 Task: Look for space in Chimala, Tanzania from 6th September, 2023 to 15th September, 2023 for 6 adults in price range Rs.8000 to Rs.12000. Place can be entire place or private room with 6 bedrooms having 6 beds and 6 bathrooms. Property type can be house, flat, guest house. Amenities needed are: wifi, TV, free parkinig on premises, gym, breakfast. Booking option can be shelf check-in. Required host language is English.
Action: Mouse moved to (510, 106)
Screenshot: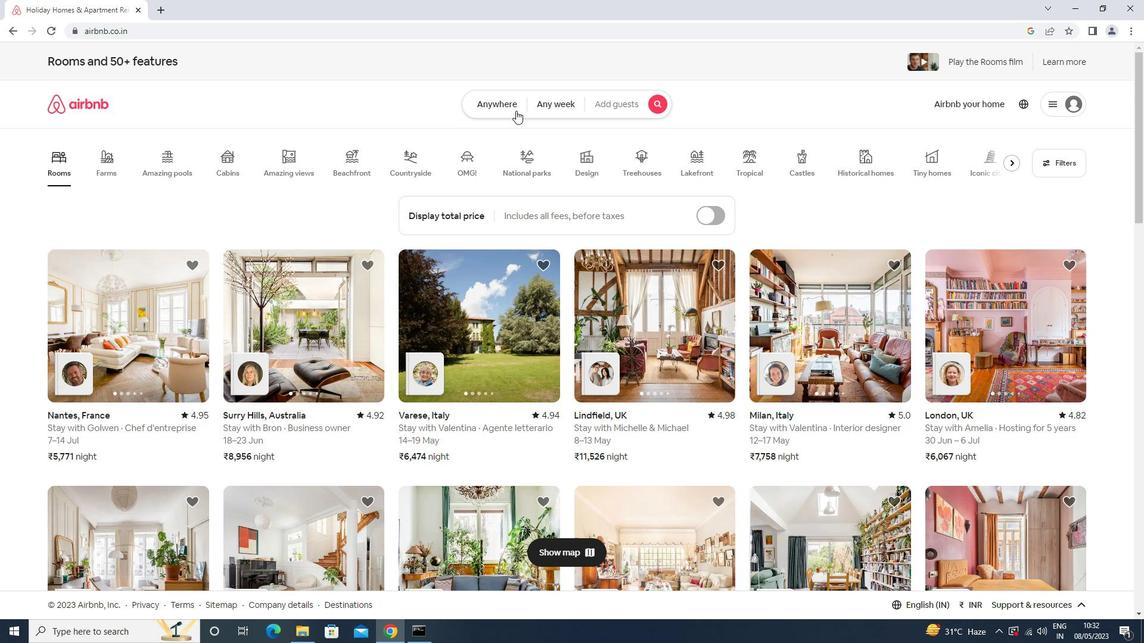 
Action: Mouse pressed left at (510, 106)
Screenshot: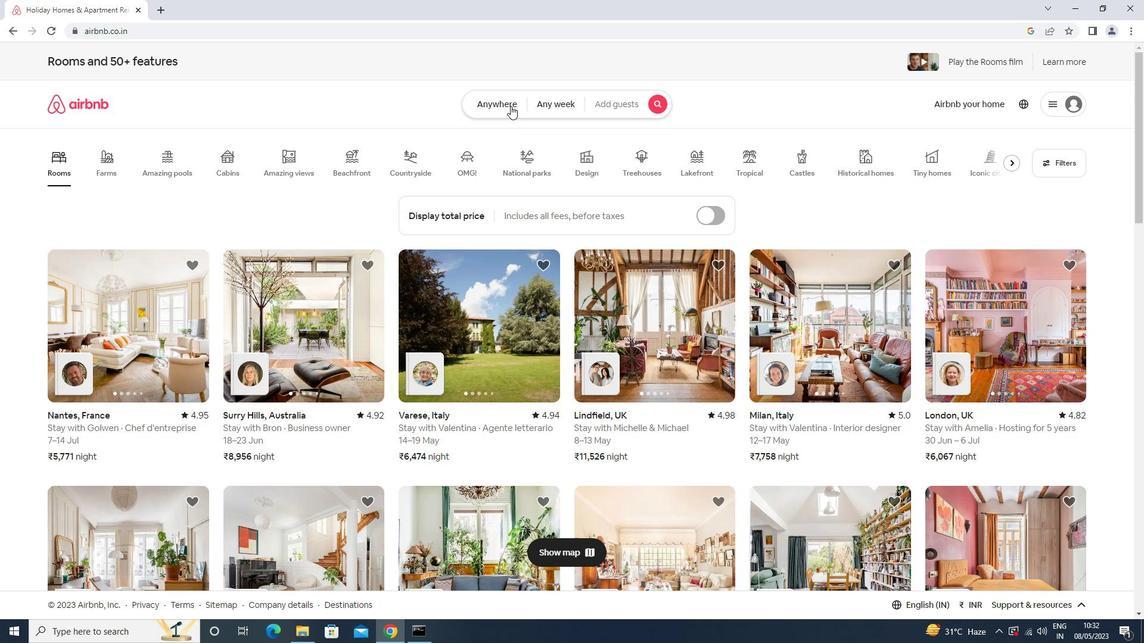 
Action: Mouse moved to (397, 157)
Screenshot: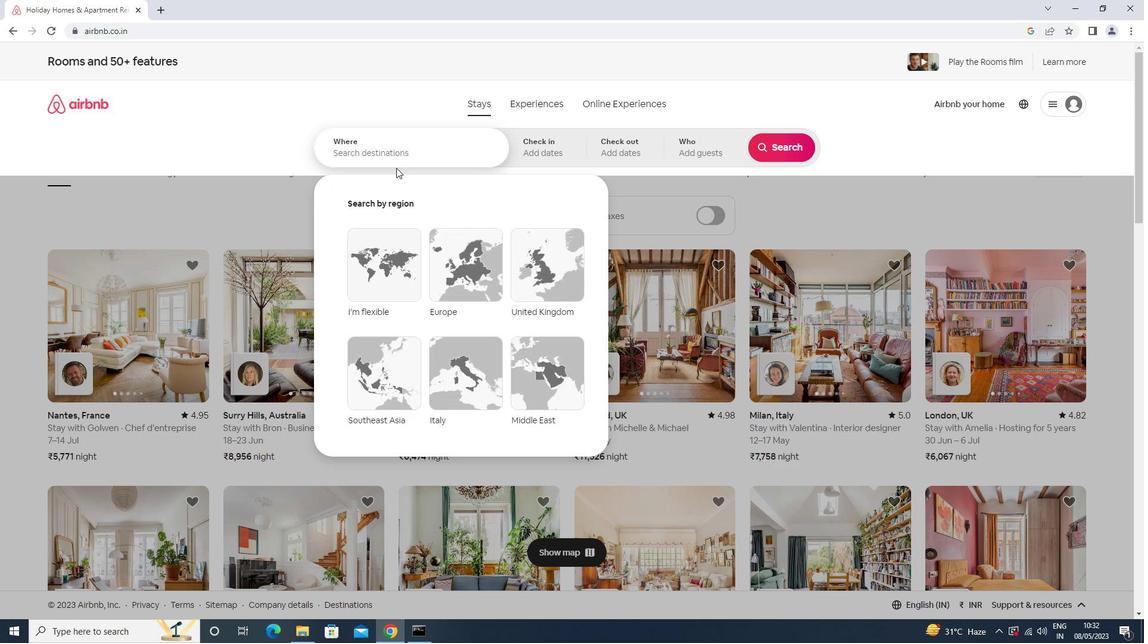 
Action: Mouse pressed left at (397, 157)
Screenshot: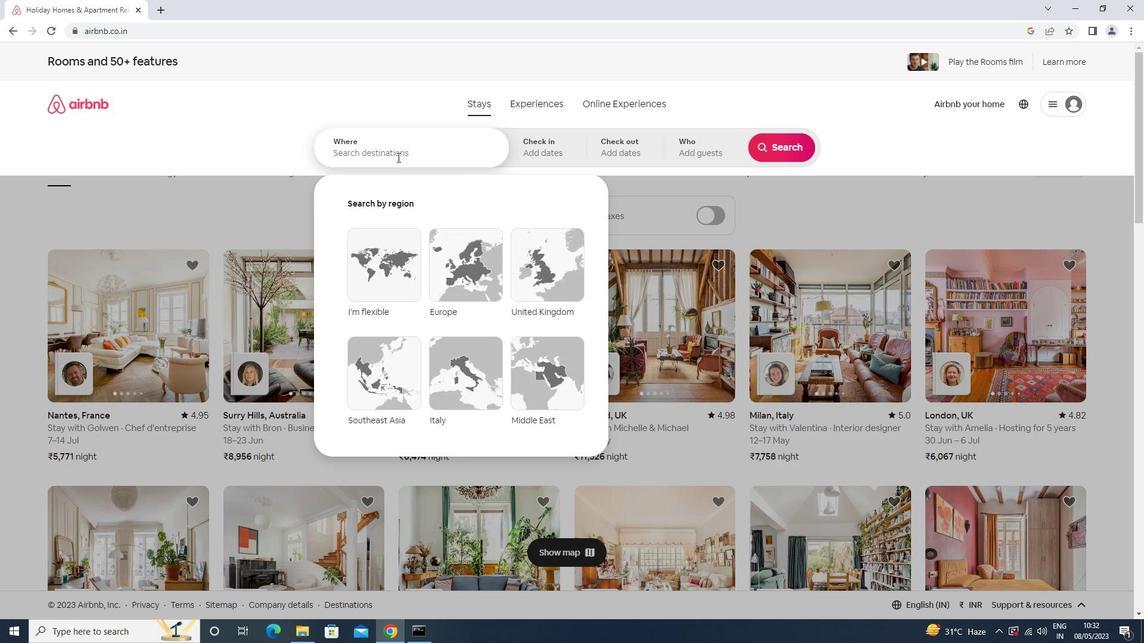 
Action: Key pressed ctrl+C<Key.shift><Key.shift>CHIMALA,<Key.space><Key.shift><Key.shift><Key.shift><Key.shift><Key.shift><Key.shift><Key.shift><Key.shift><Key.shift><Key.shift><Key.shift><Key.shift><Key.shift><Key.shift><Key.shift><Key.shift><Key.shift><Key.shift><Key.shift><Key.shift><Key.shift><Key.shift><Key.shift>TAN<Key.down><Key.enter>
Screenshot: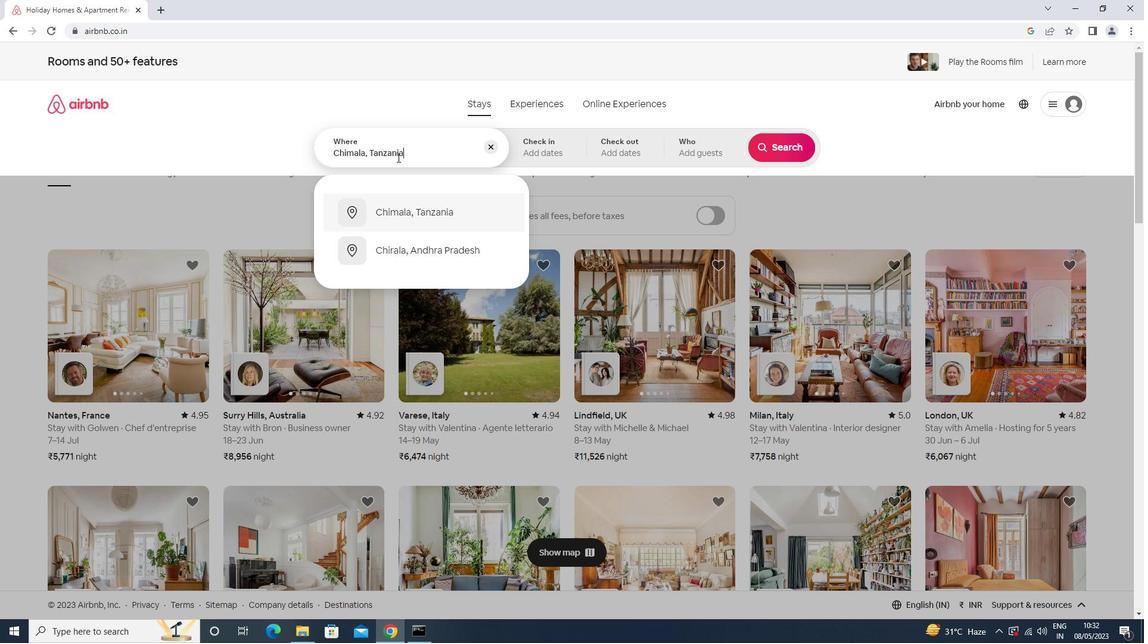 
Action: Mouse moved to (786, 237)
Screenshot: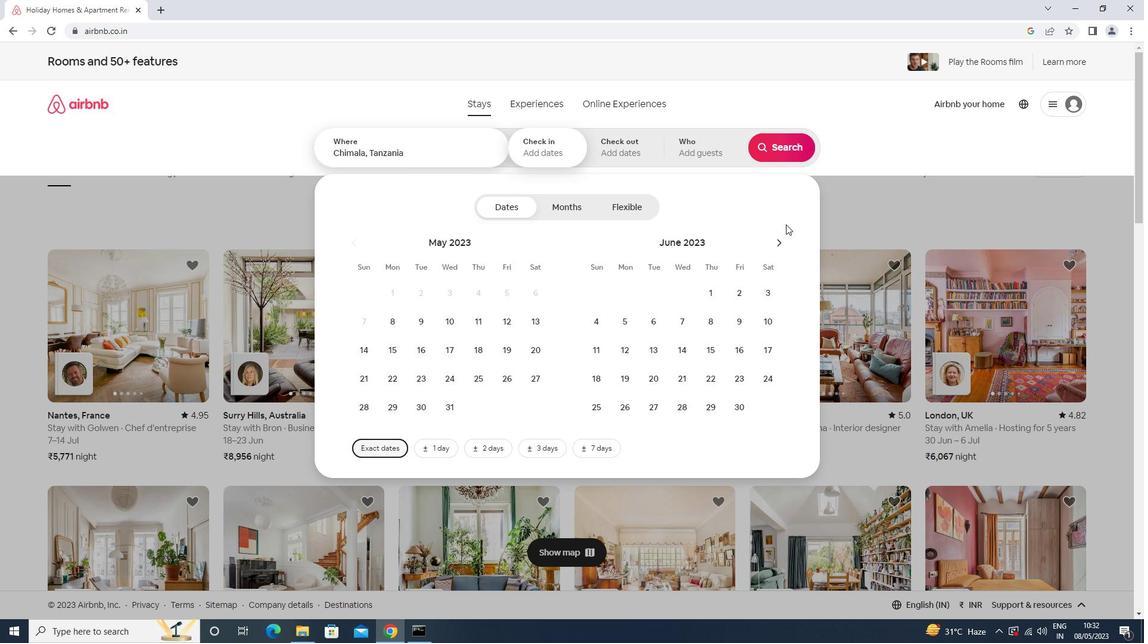 
Action: Mouse pressed left at (786, 237)
Screenshot: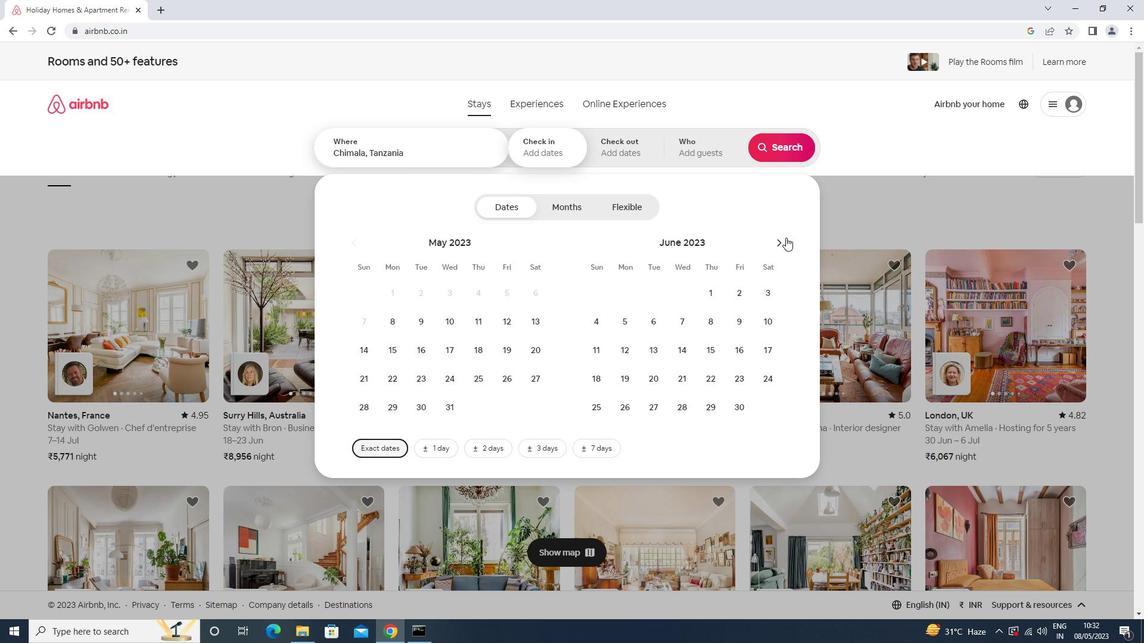 
Action: Mouse moved to (785, 238)
Screenshot: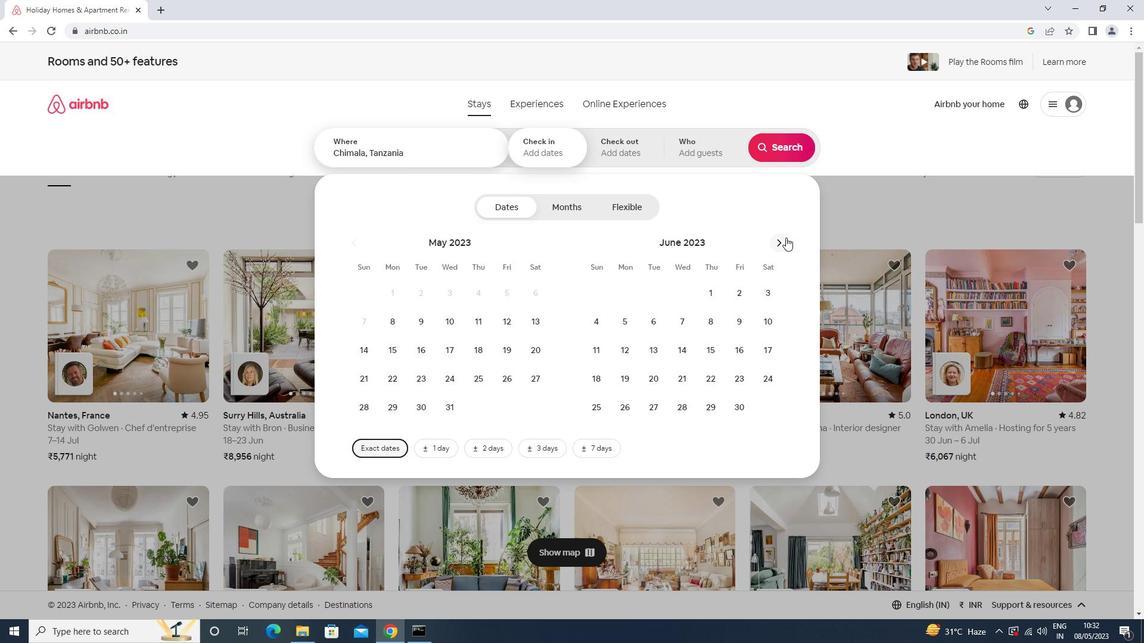 
Action: Mouse pressed left at (785, 238)
Screenshot: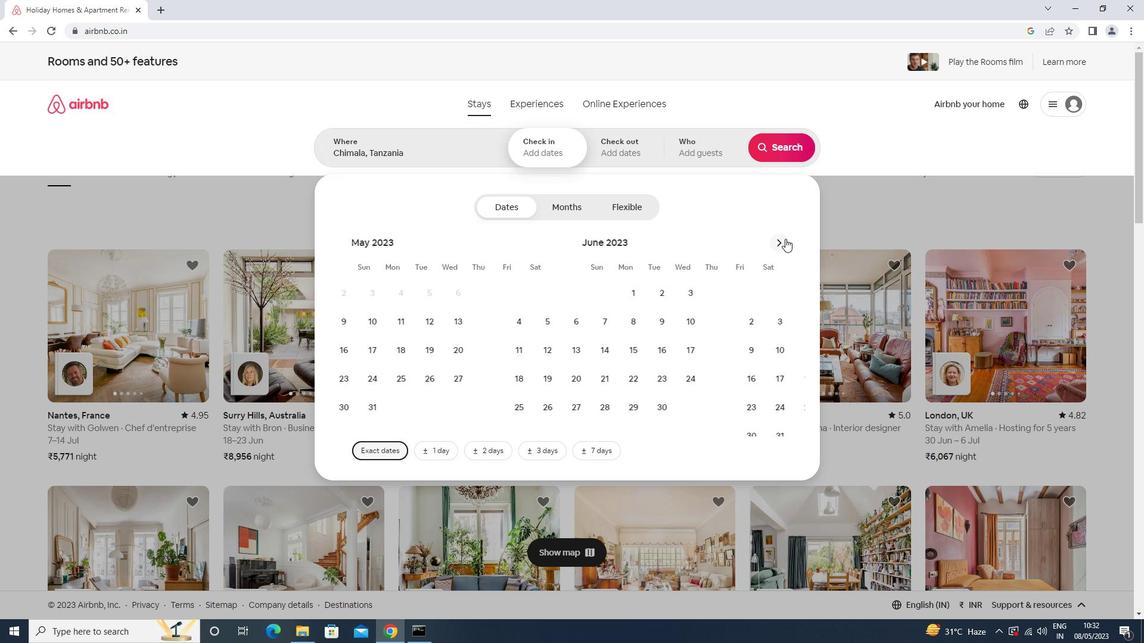 
Action: Mouse pressed left at (785, 238)
Screenshot: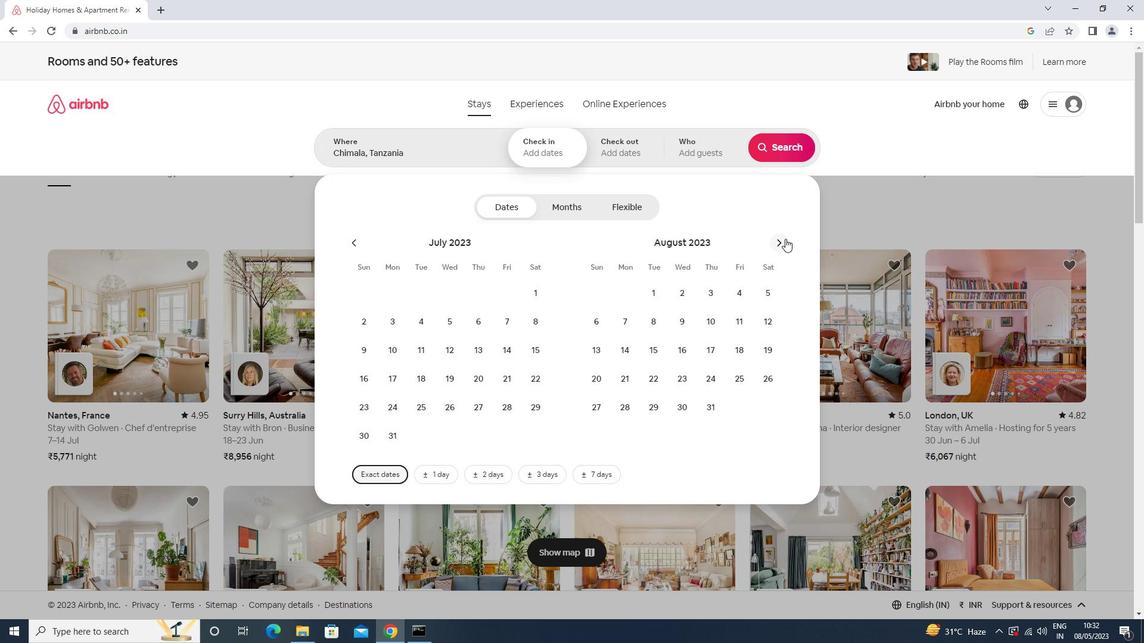 
Action: Mouse moved to (681, 319)
Screenshot: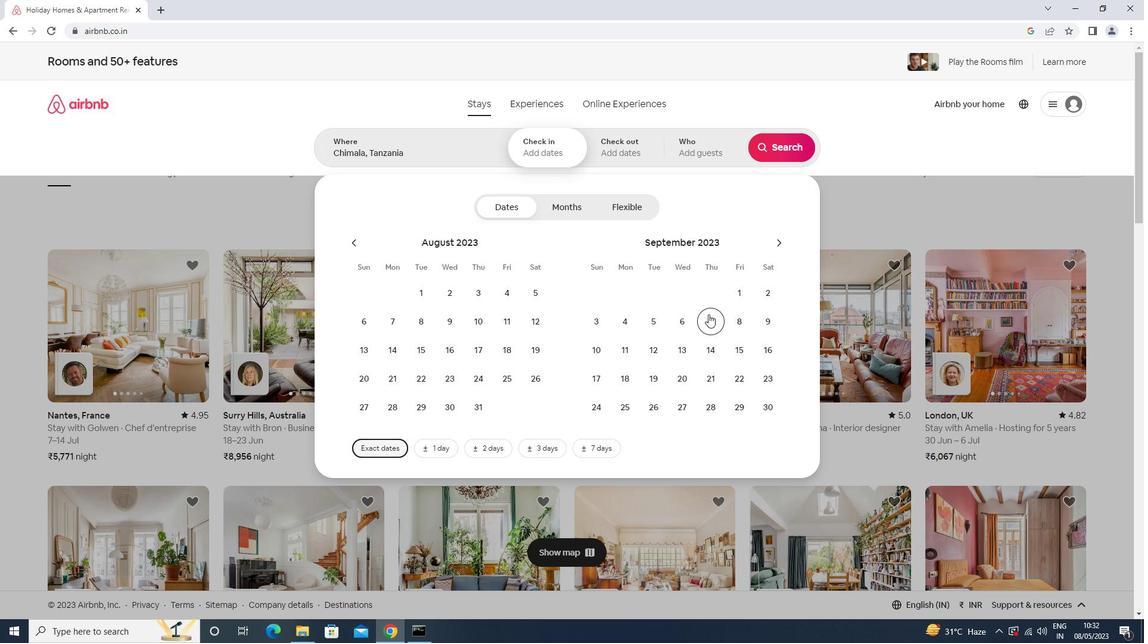 
Action: Mouse pressed left at (681, 319)
Screenshot: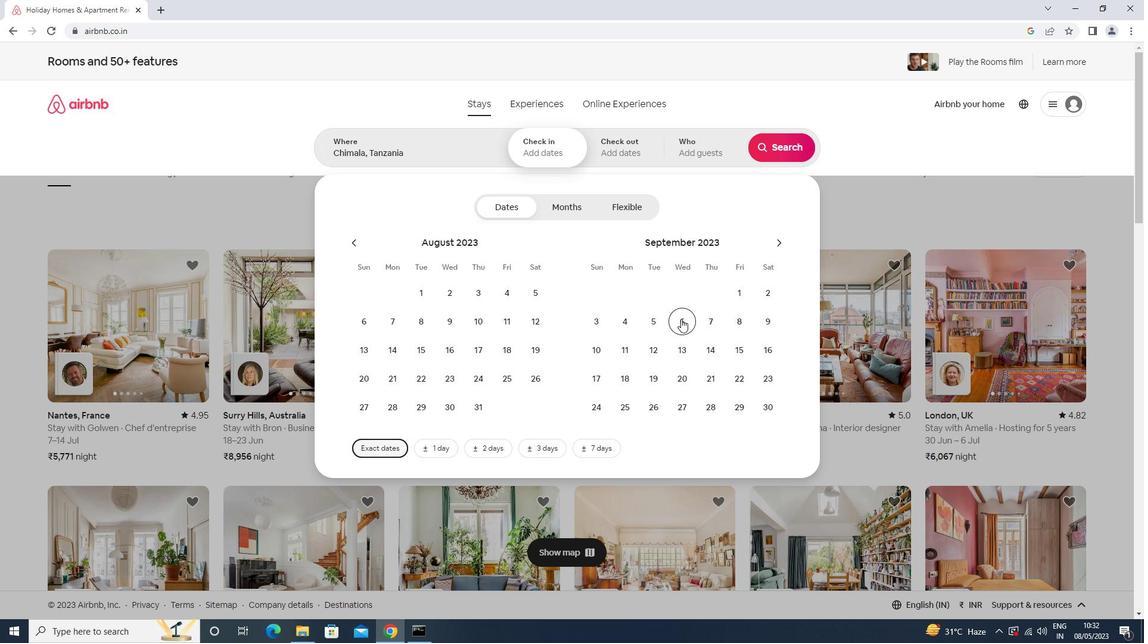 
Action: Mouse moved to (746, 351)
Screenshot: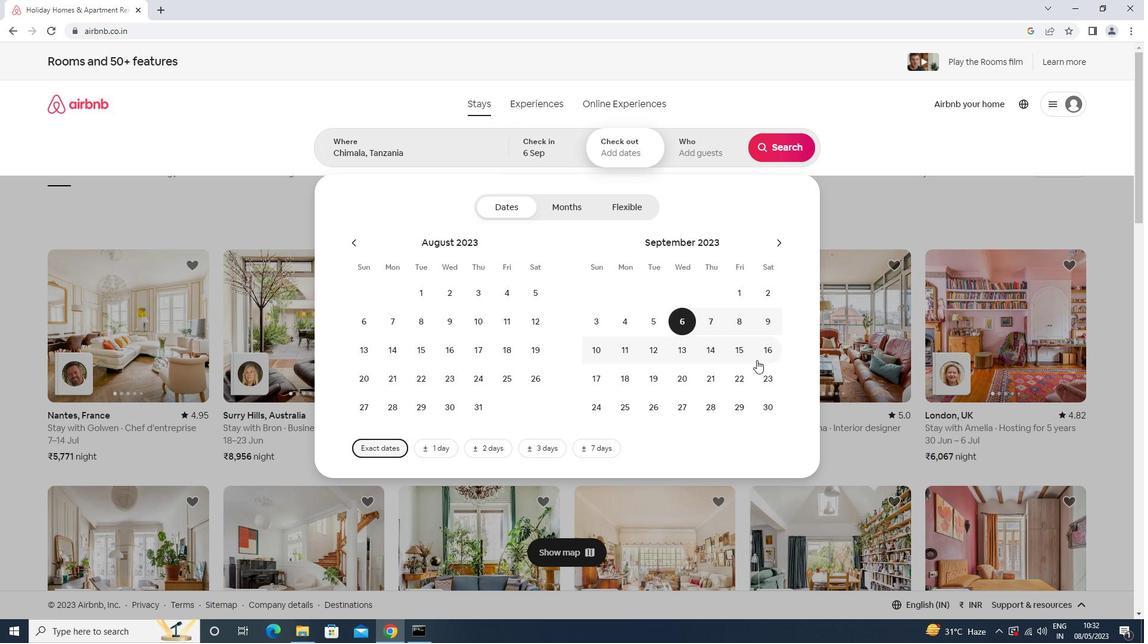 
Action: Mouse pressed left at (746, 351)
Screenshot: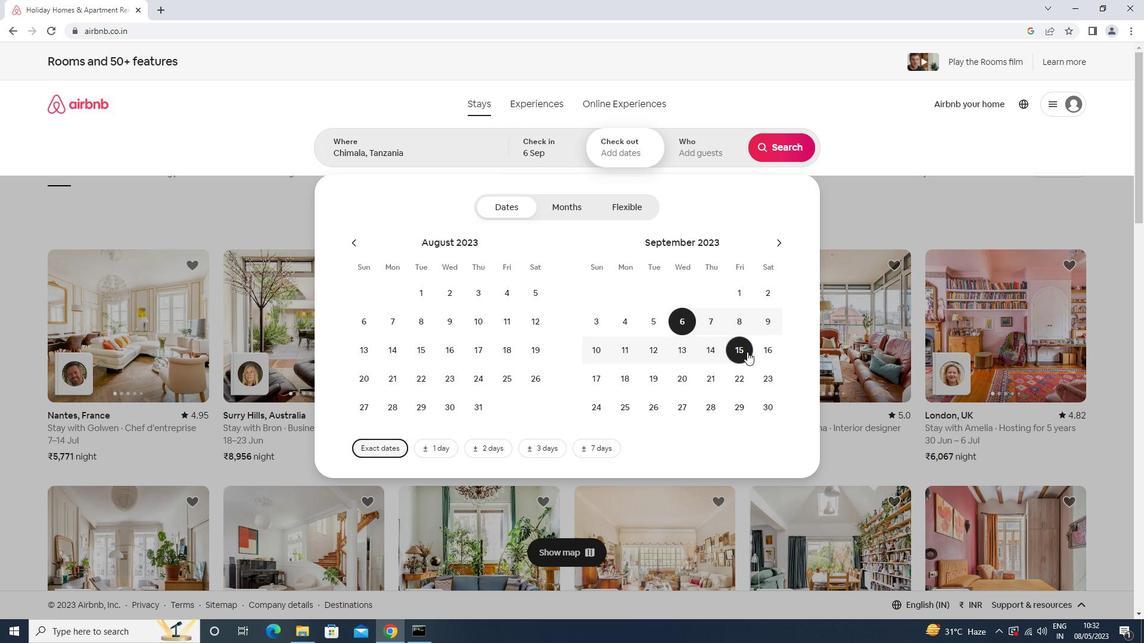 
Action: Mouse moved to (695, 148)
Screenshot: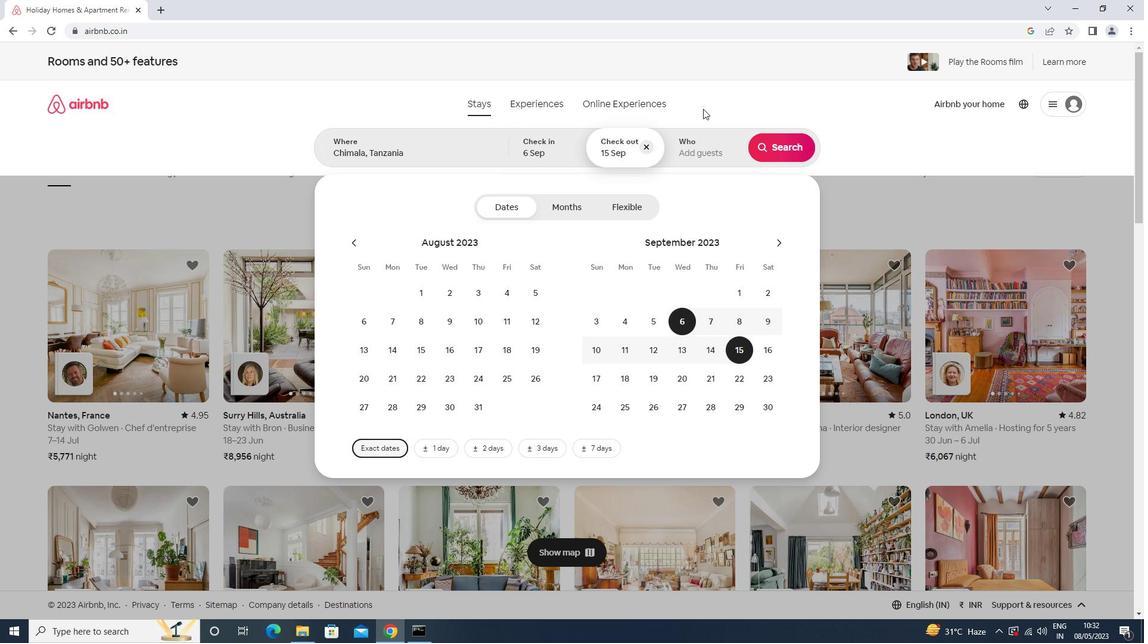 
Action: Mouse pressed left at (695, 148)
Screenshot: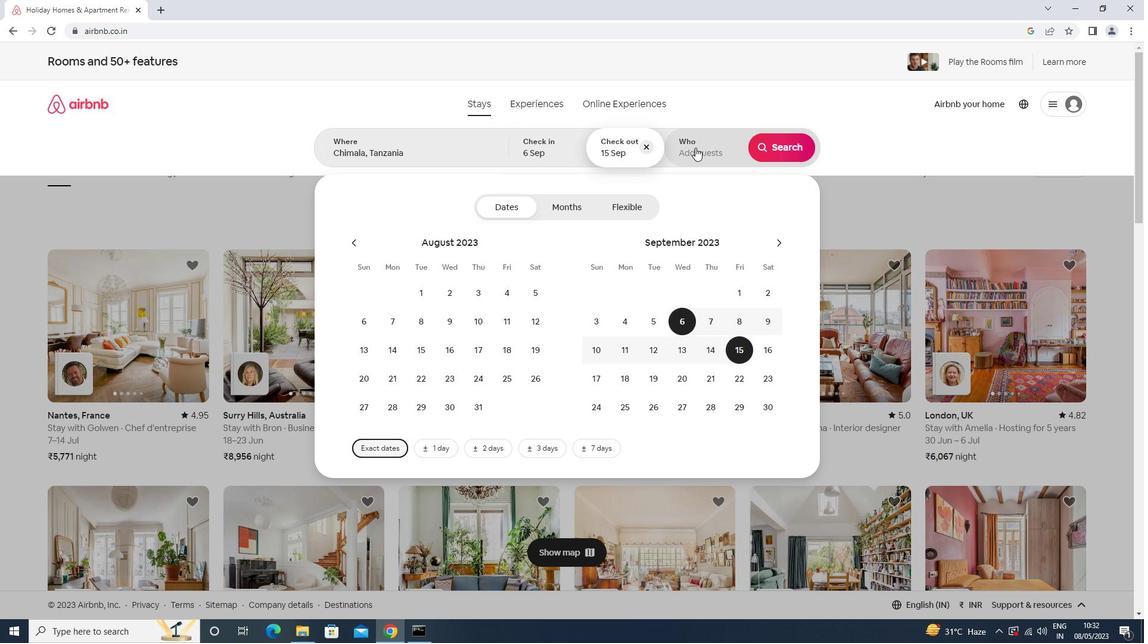 
Action: Mouse moved to (788, 212)
Screenshot: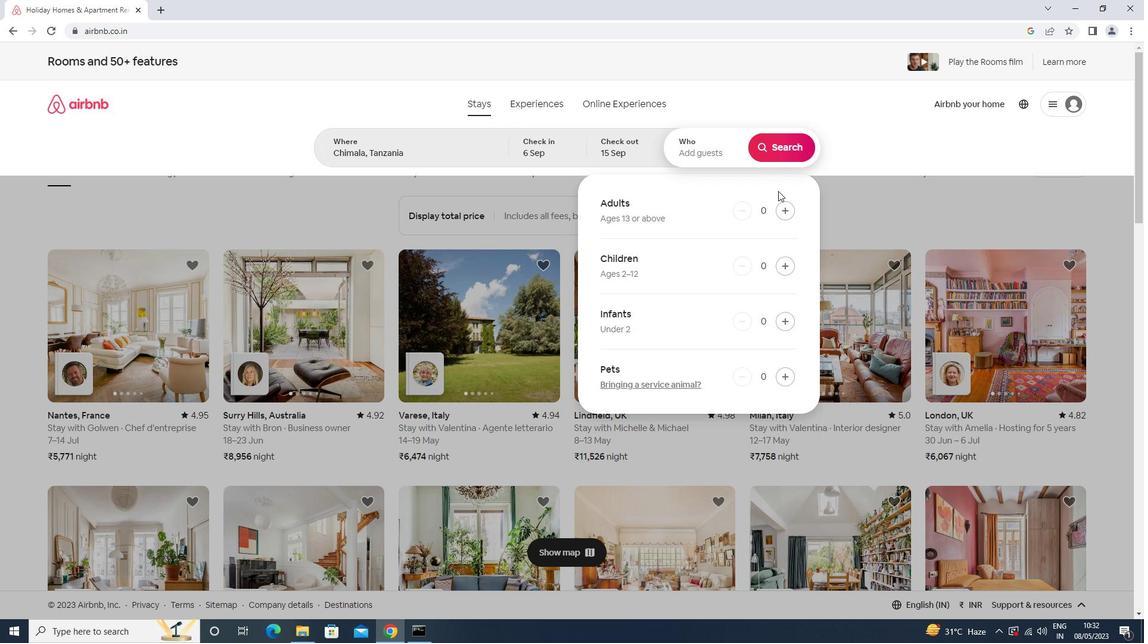 
Action: Mouse pressed left at (788, 212)
Screenshot: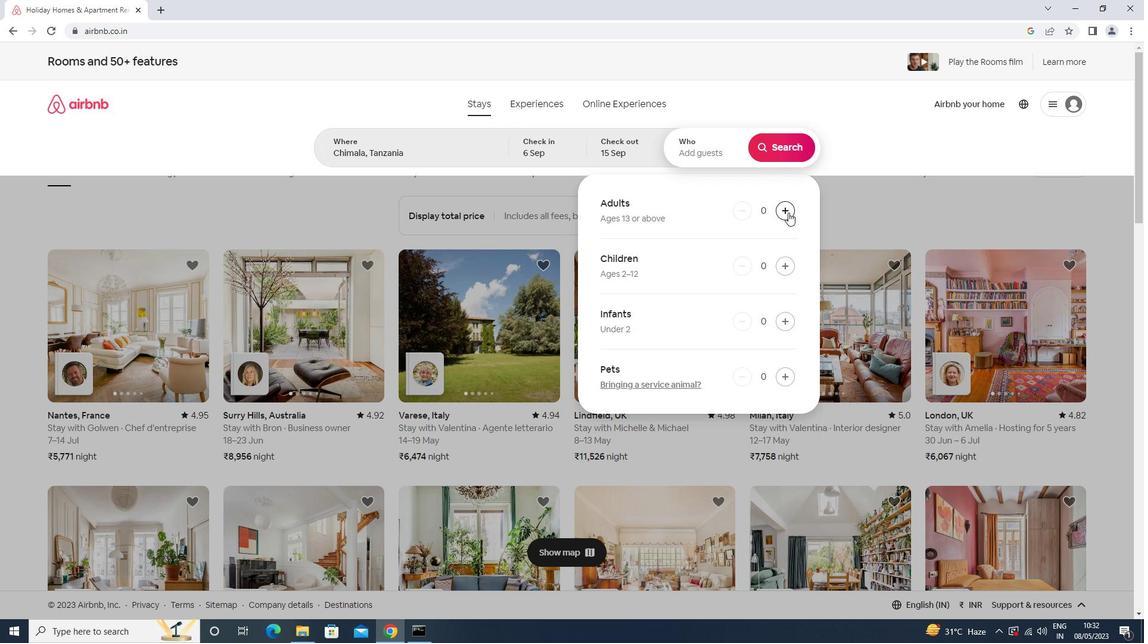 
Action: Mouse moved to (789, 212)
Screenshot: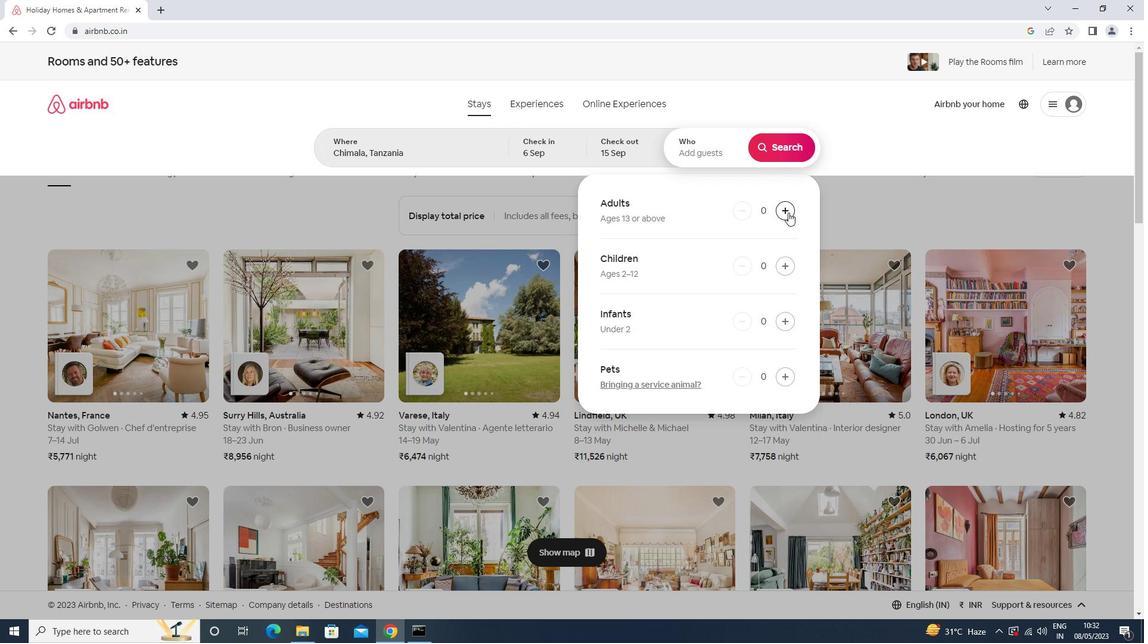 
Action: Mouse pressed left at (789, 212)
Screenshot: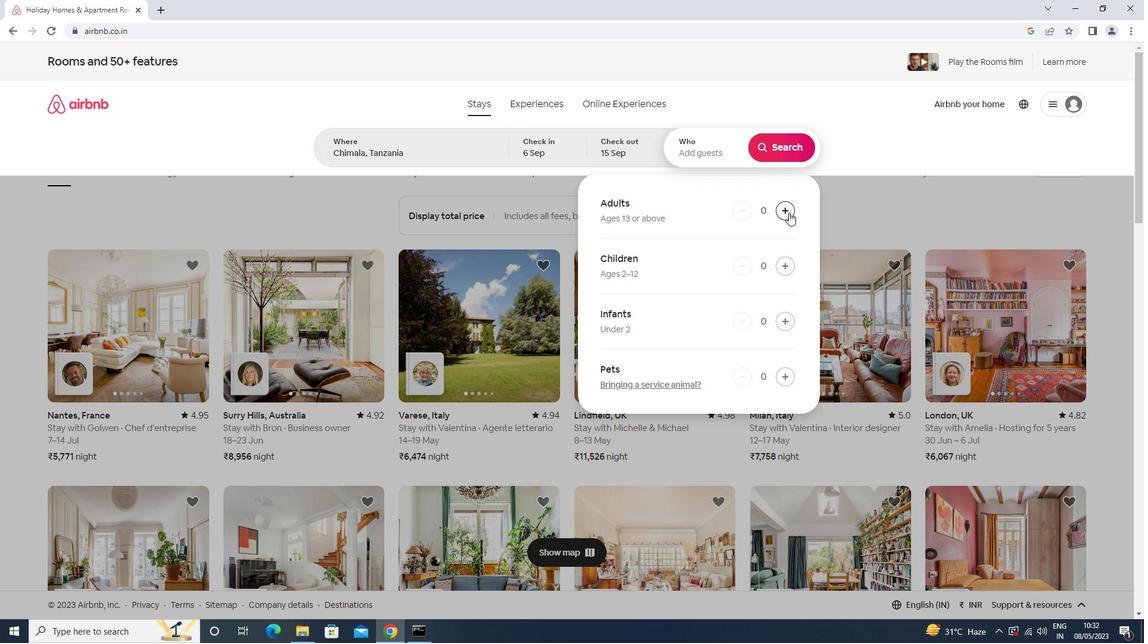 
Action: Mouse pressed left at (789, 212)
Screenshot: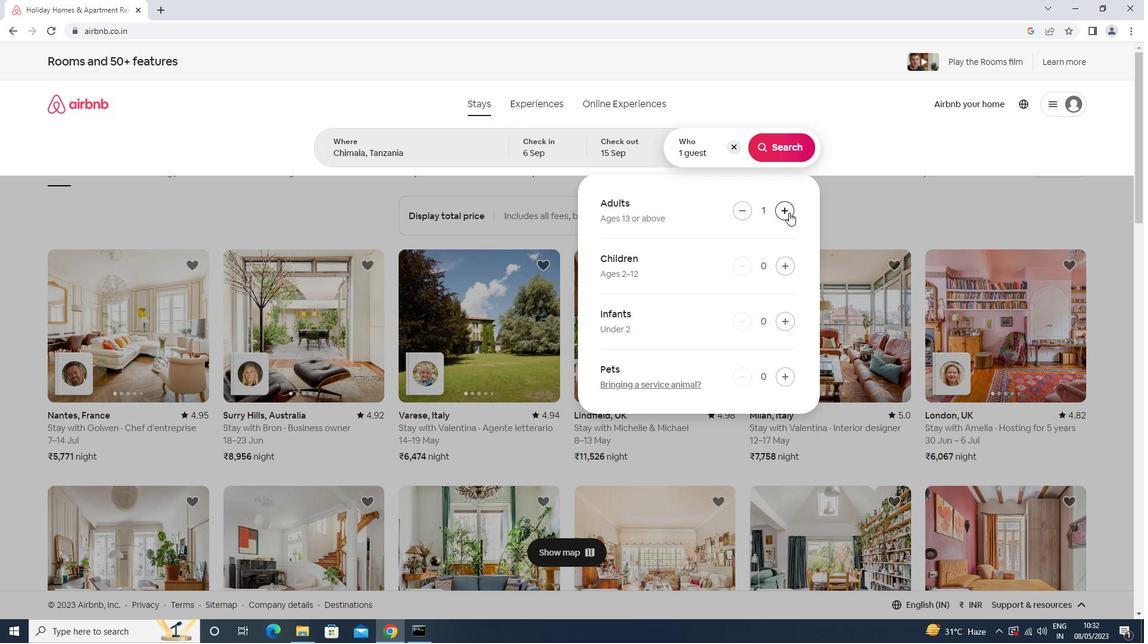 
Action: Mouse pressed left at (789, 212)
Screenshot: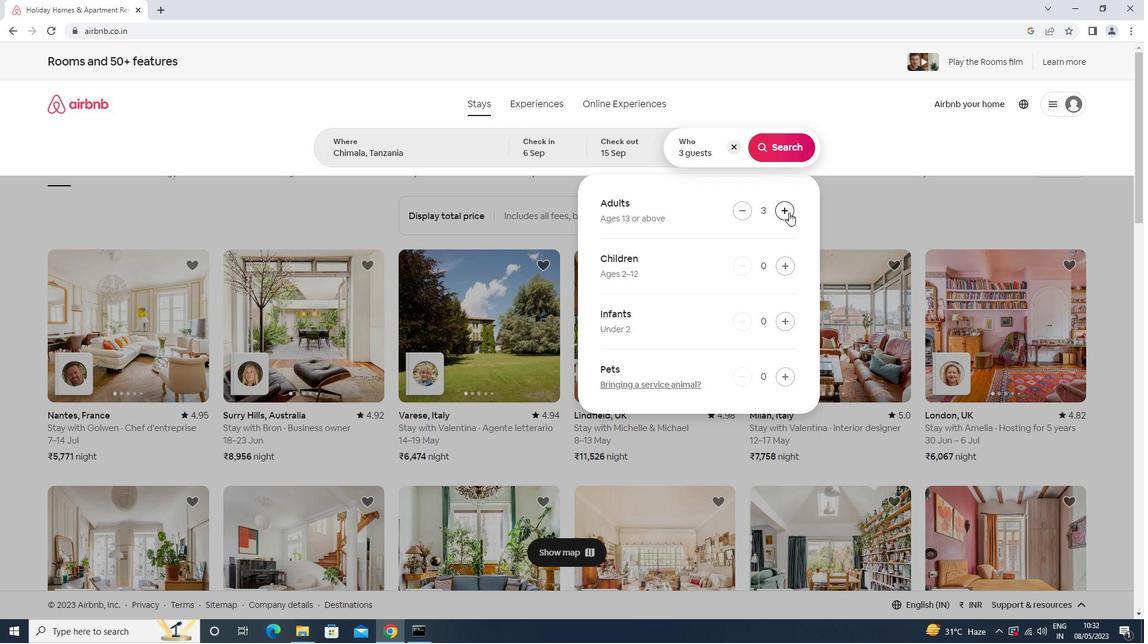 
Action: Mouse pressed left at (789, 212)
Screenshot: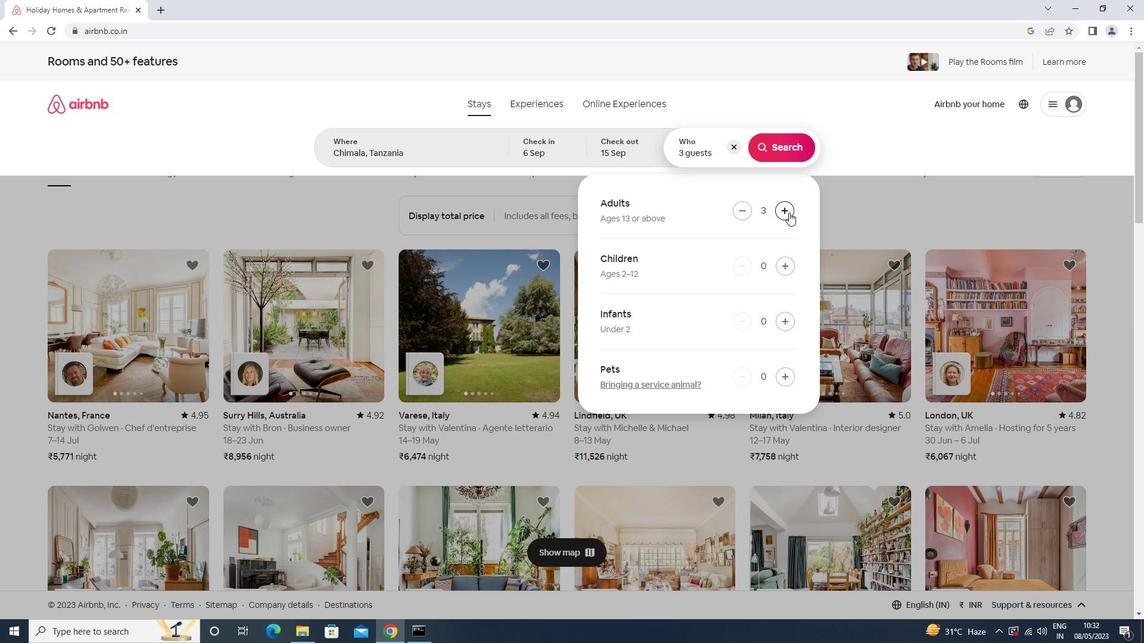 
Action: Mouse pressed left at (789, 212)
Screenshot: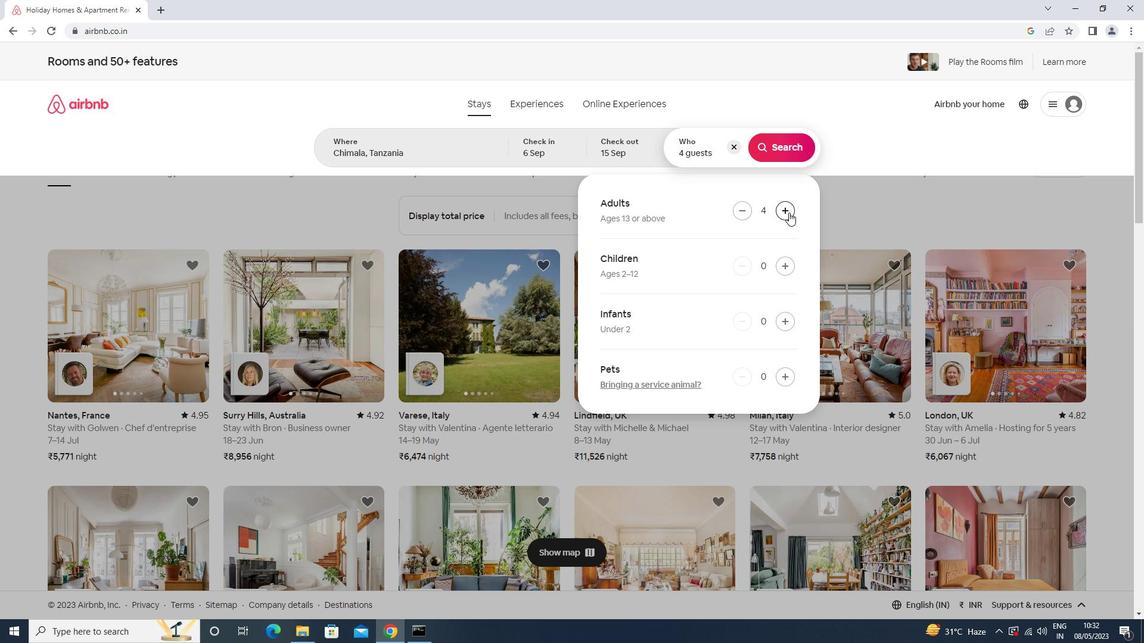 
Action: Mouse moved to (789, 150)
Screenshot: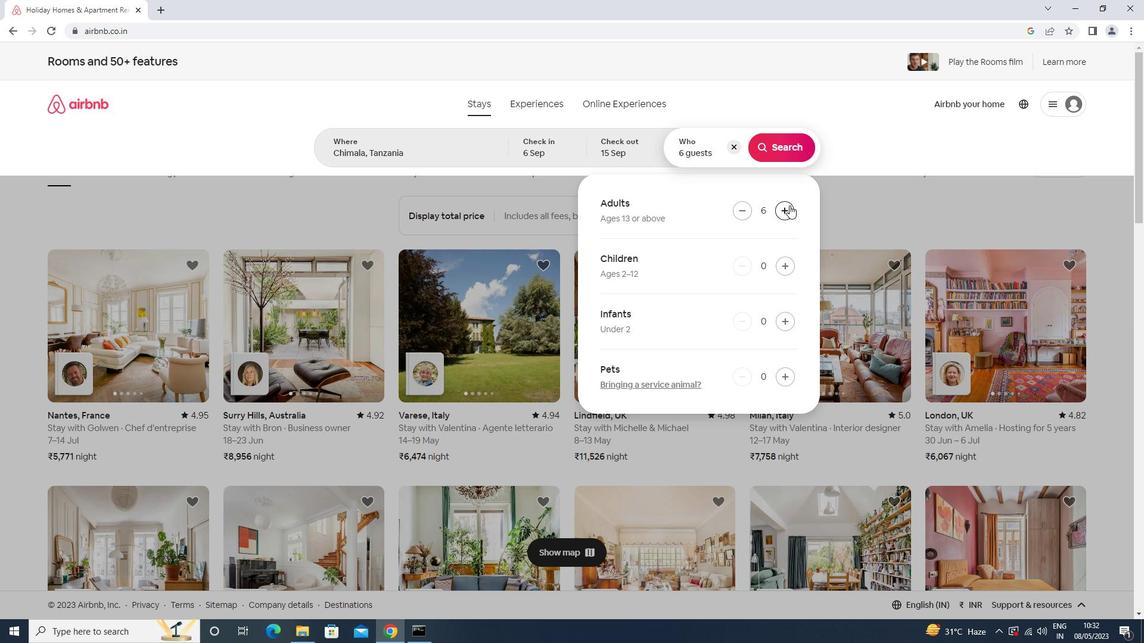 
Action: Mouse pressed left at (789, 150)
Screenshot: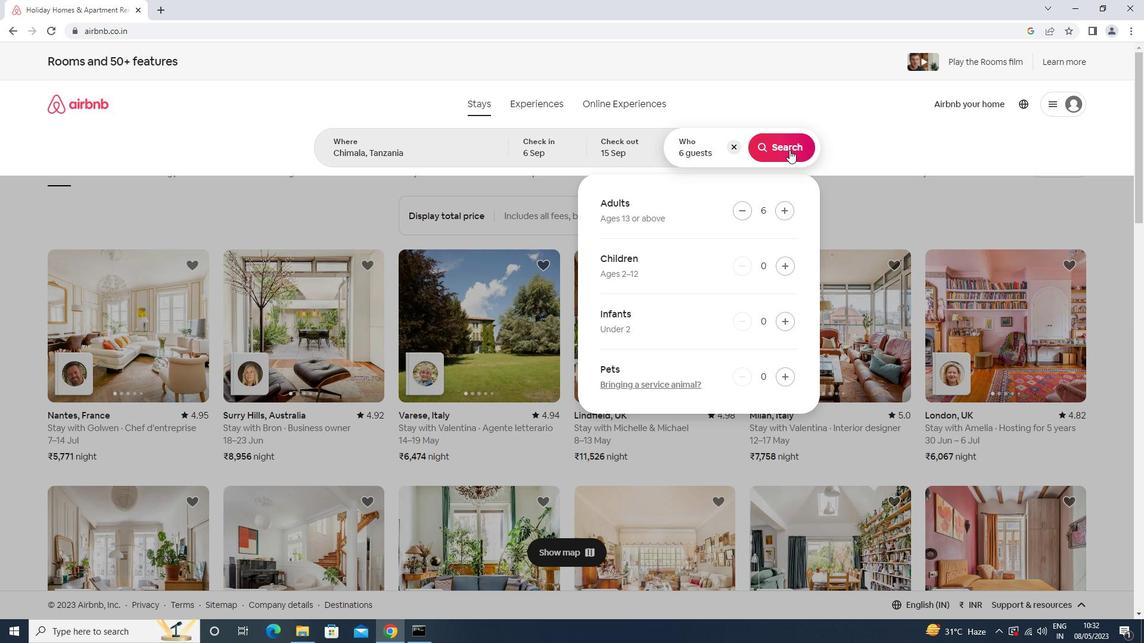 
Action: Mouse moved to (1100, 116)
Screenshot: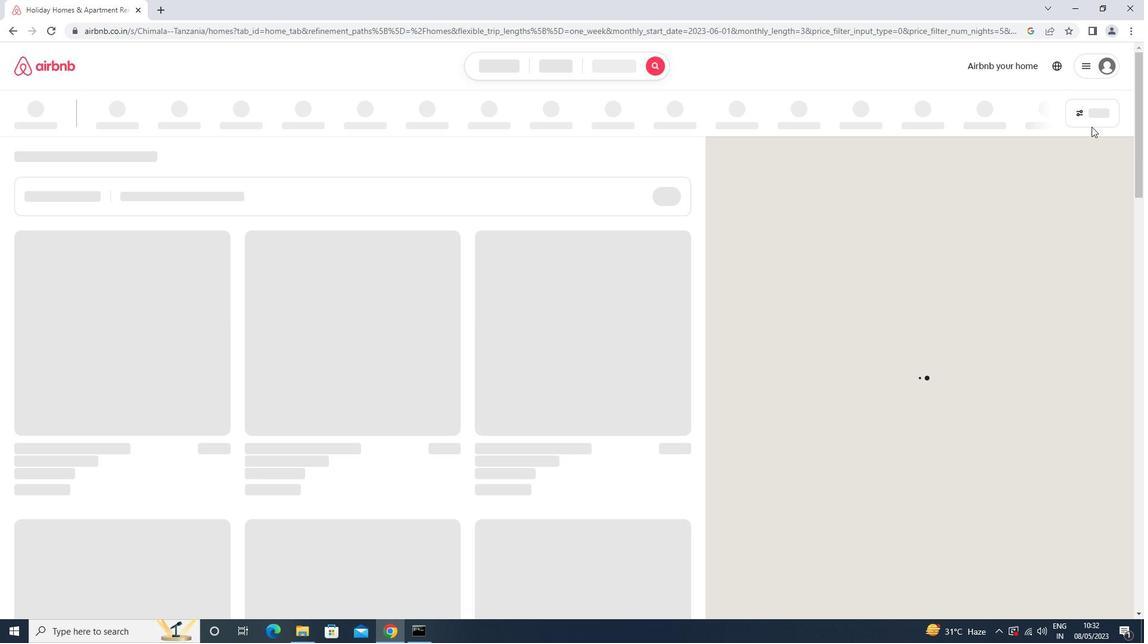 
Action: Mouse pressed left at (1100, 116)
Screenshot: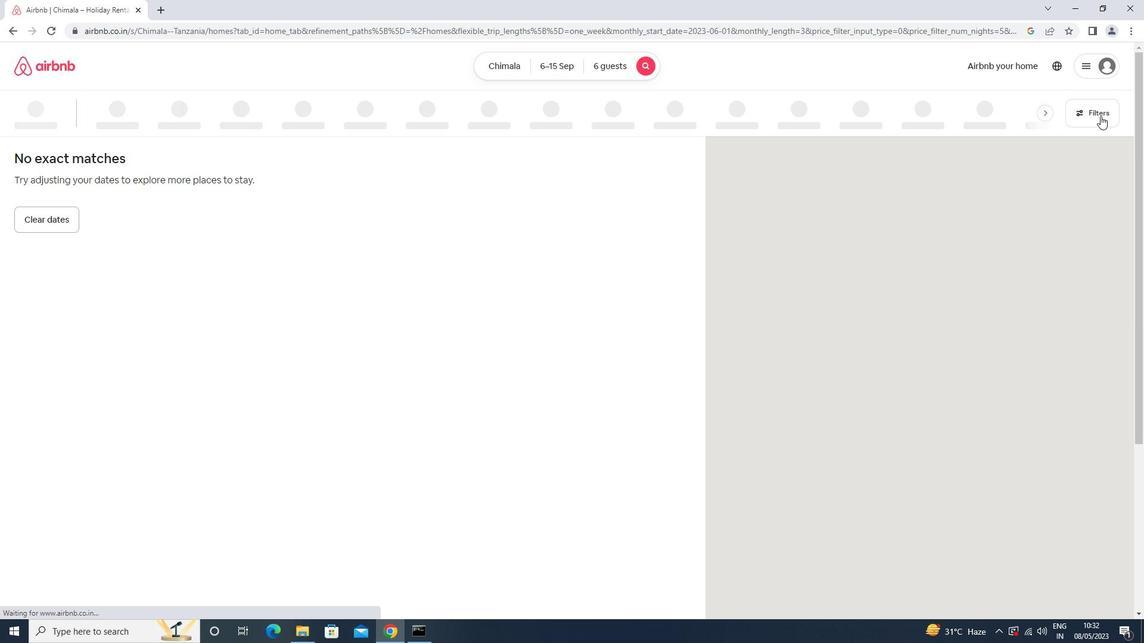 
Action: Mouse moved to (464, 399)
Screenshot: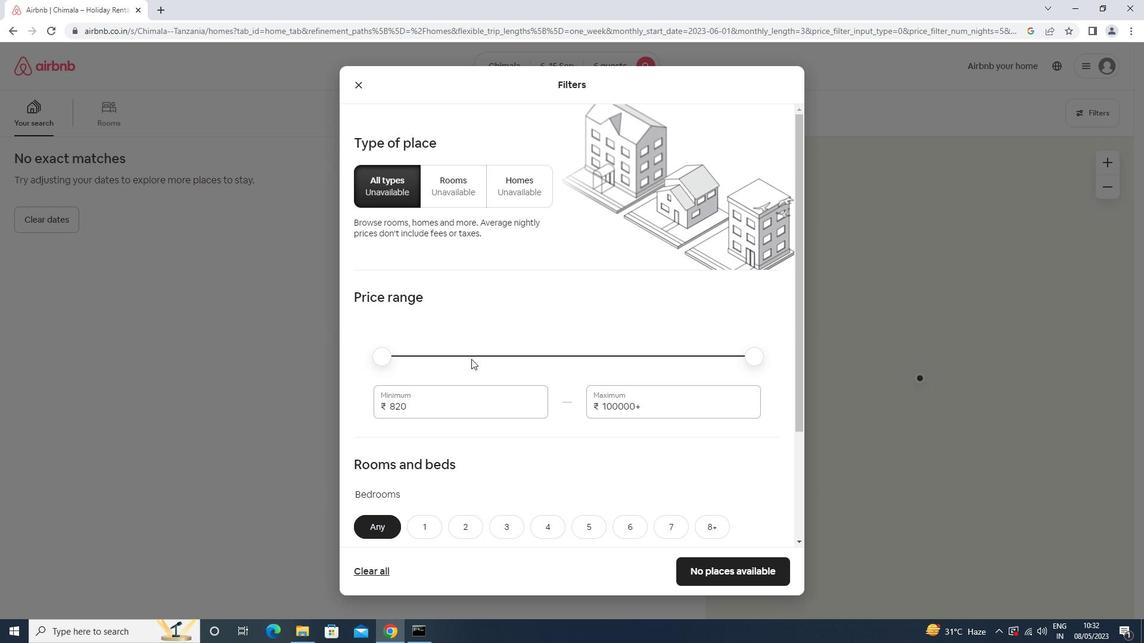 
Action: Mouse pressed left at (464, 399)
Screenshot: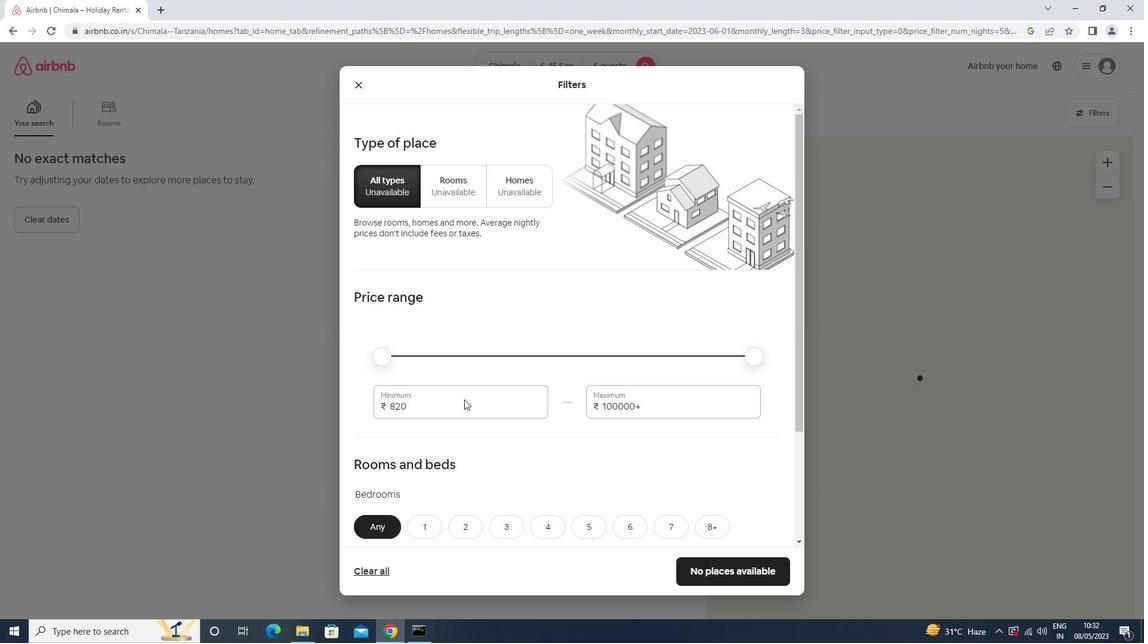 
Action: Mouse moved to (468, 399)
Screenshot: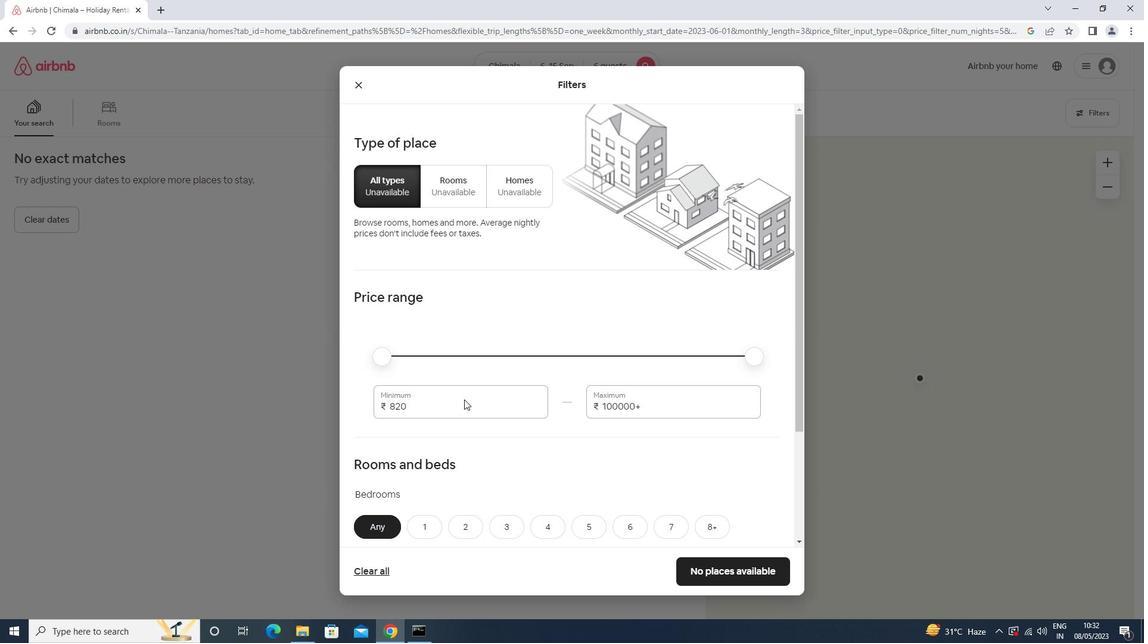 
Action: Key pressed <Key.backspace><Key.backspace><Key.backspace>8000<Key.tab>12000
Screenshot: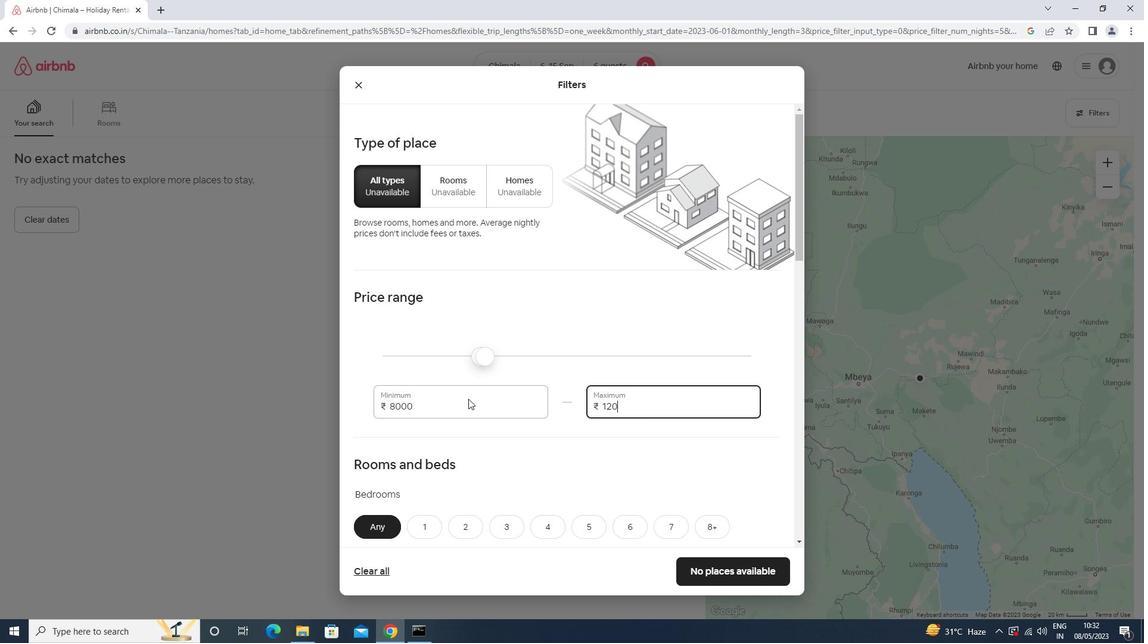 
Action: Mouse moved to (446, 406)
Screenshot: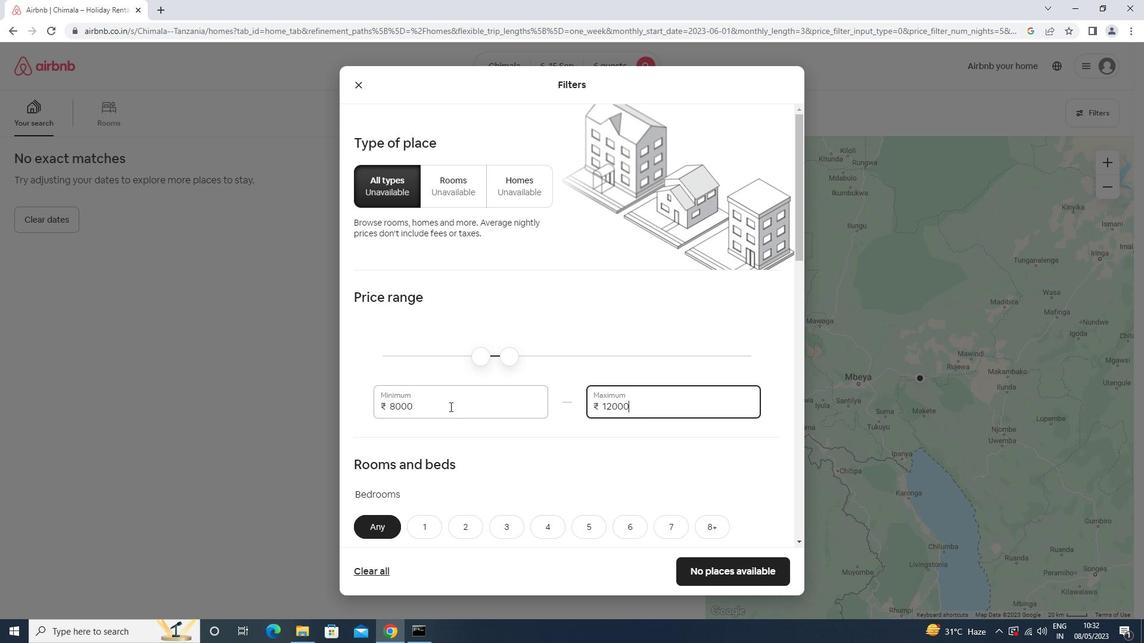 
Action: Mouse scrolled (446, 405) with delta (0, 0)
Screenshot: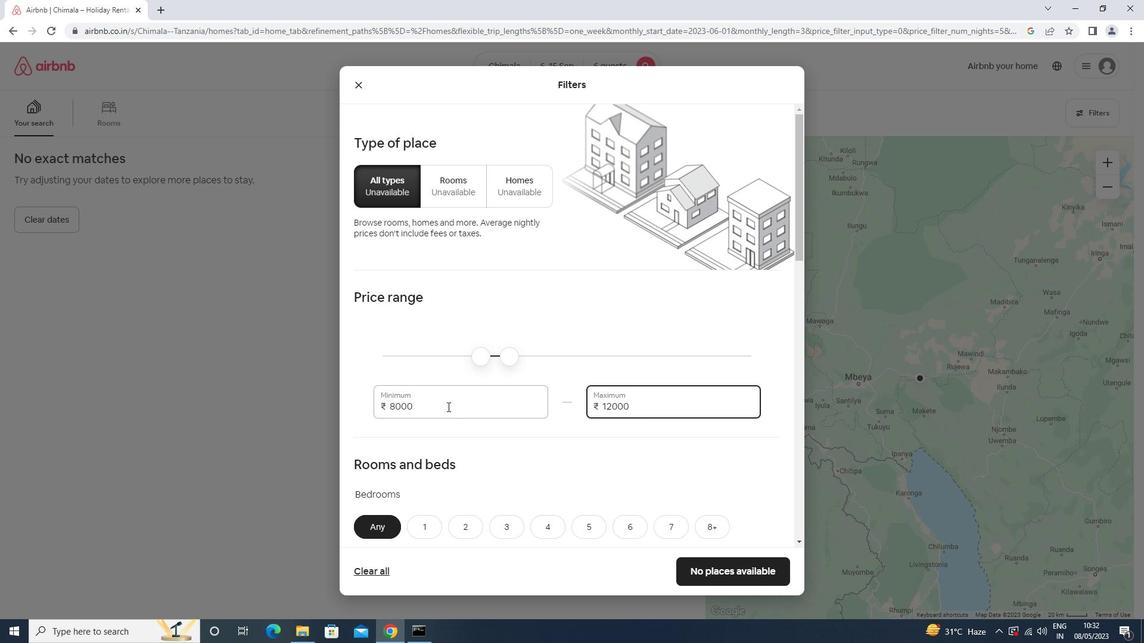 
Action: Mouse scrolled (446, 405) with delta (0, 0)
Screenshot: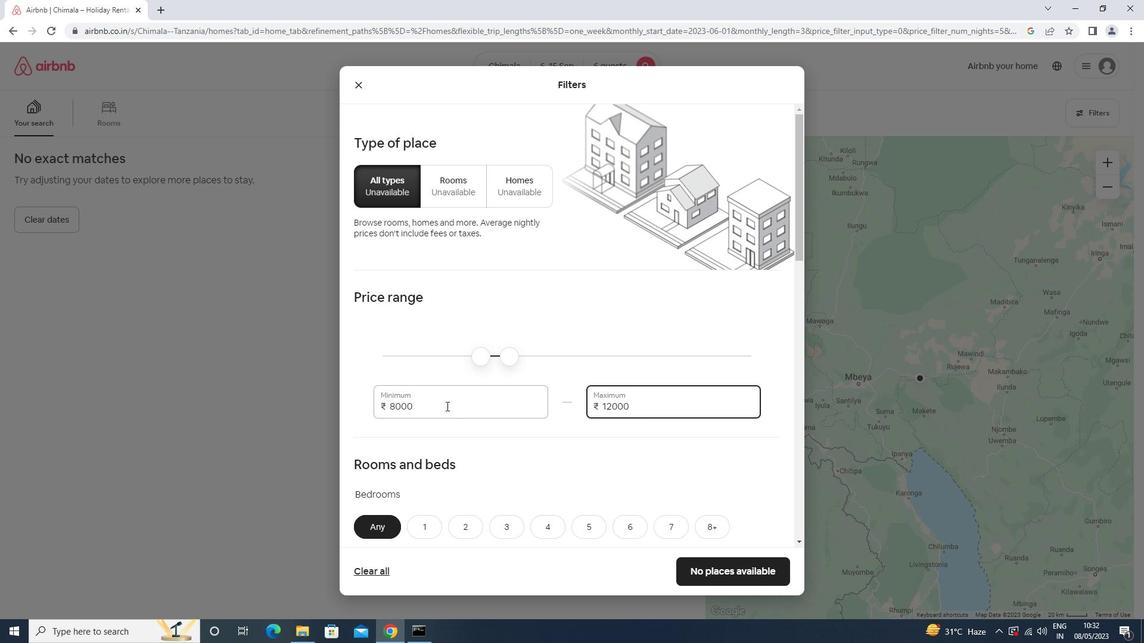
Action: Mouse scrolled (446, 405) with delta (0, 0)
Screenshot: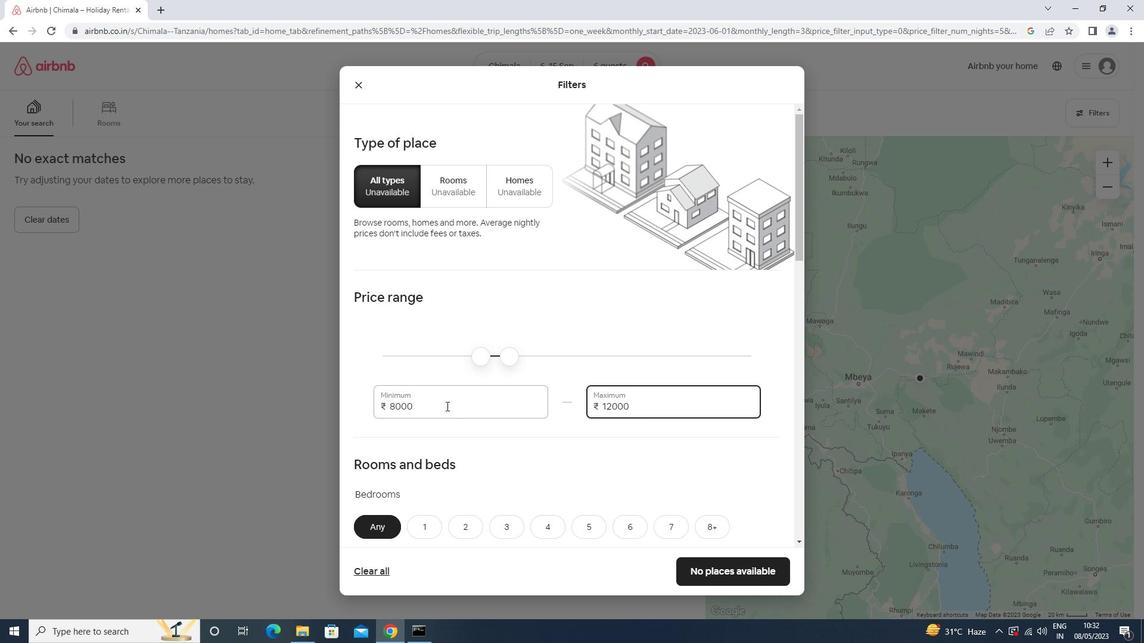 
Action: Mouse scrolled (446, 405) with delta (0, 0)
Screenshot: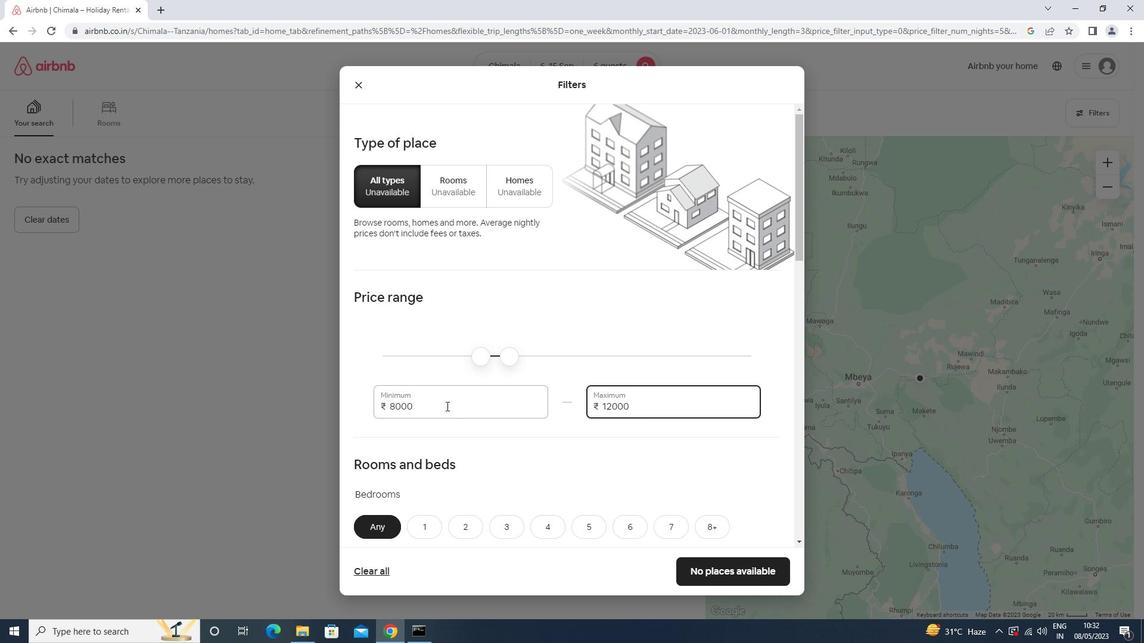 
Action: Mouse moved to (631, 297)
Screenshot: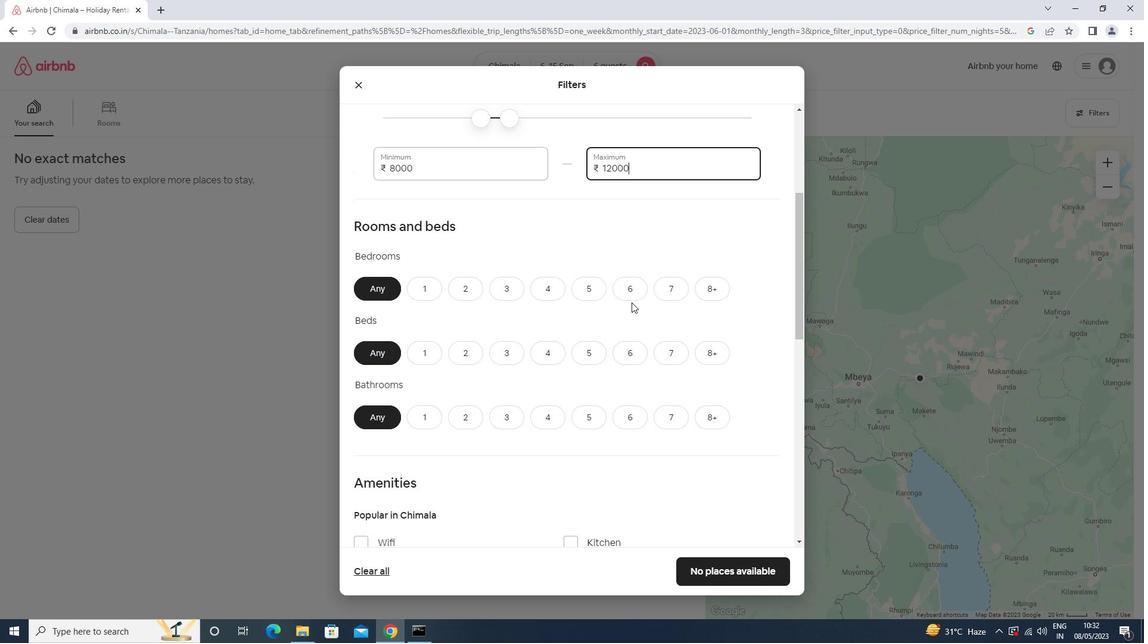 
Action: Mouse pressed left at (631, 297)
Screenshot: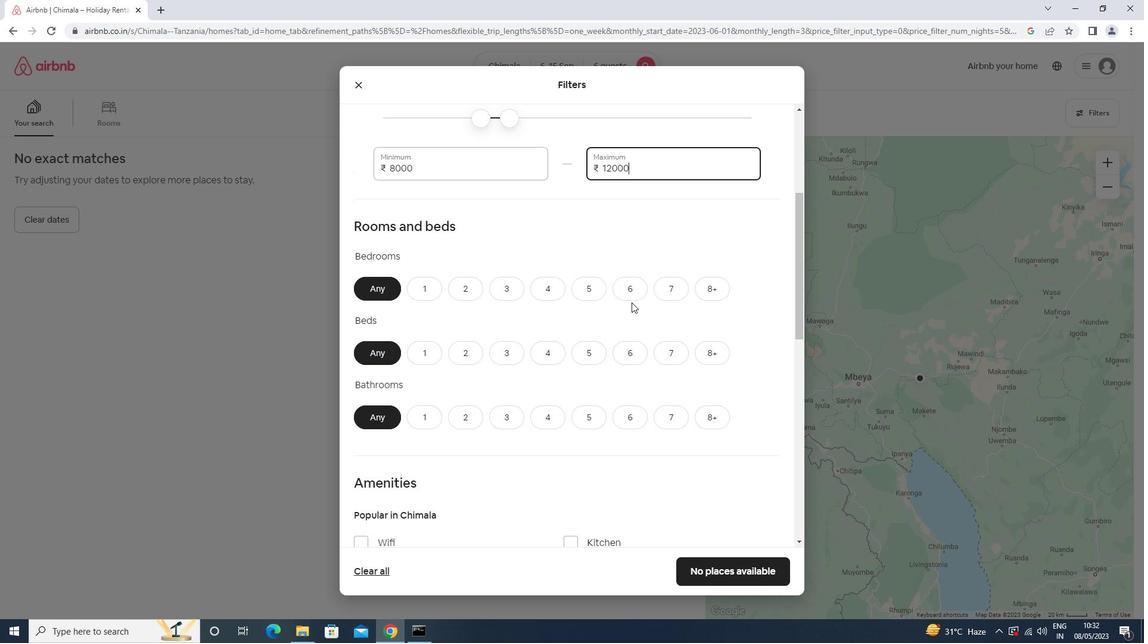 
Action: Mouse moved to (629, 354)
Screenshot: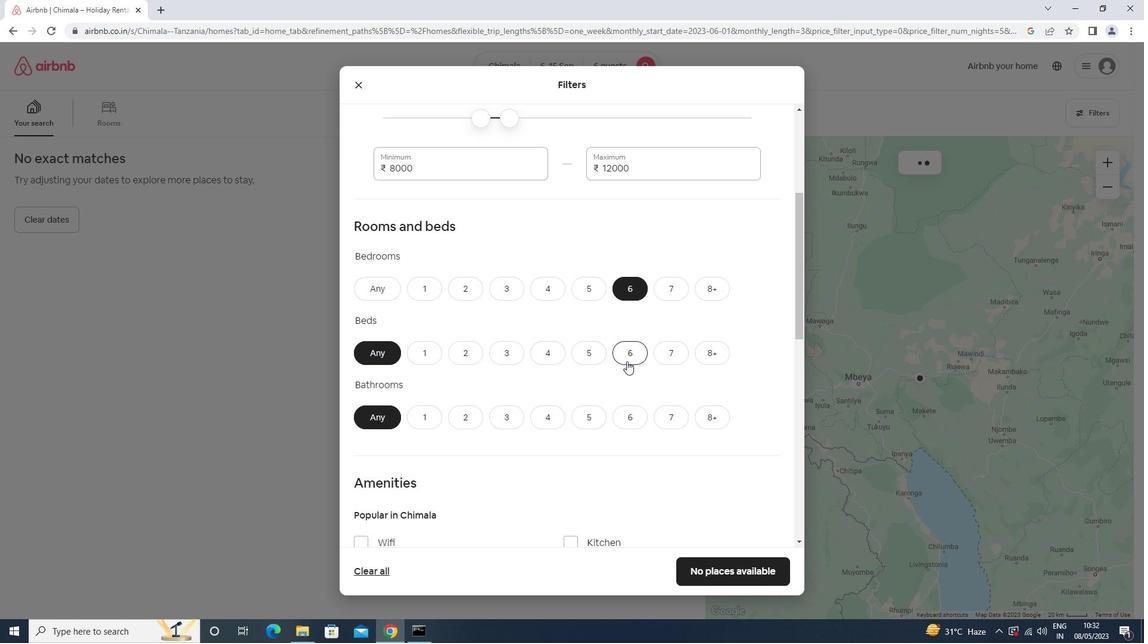 
Action: Mouse pressed left at (629, 354)
Screenshot: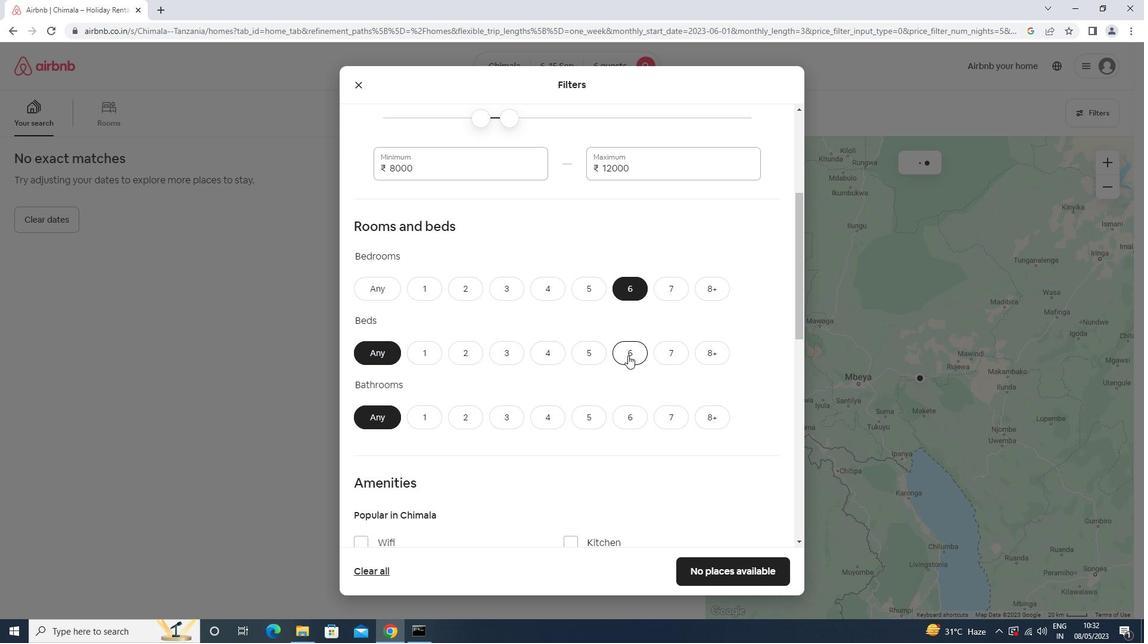 
Action: Mouse moved to (625, 421)
Screenshot: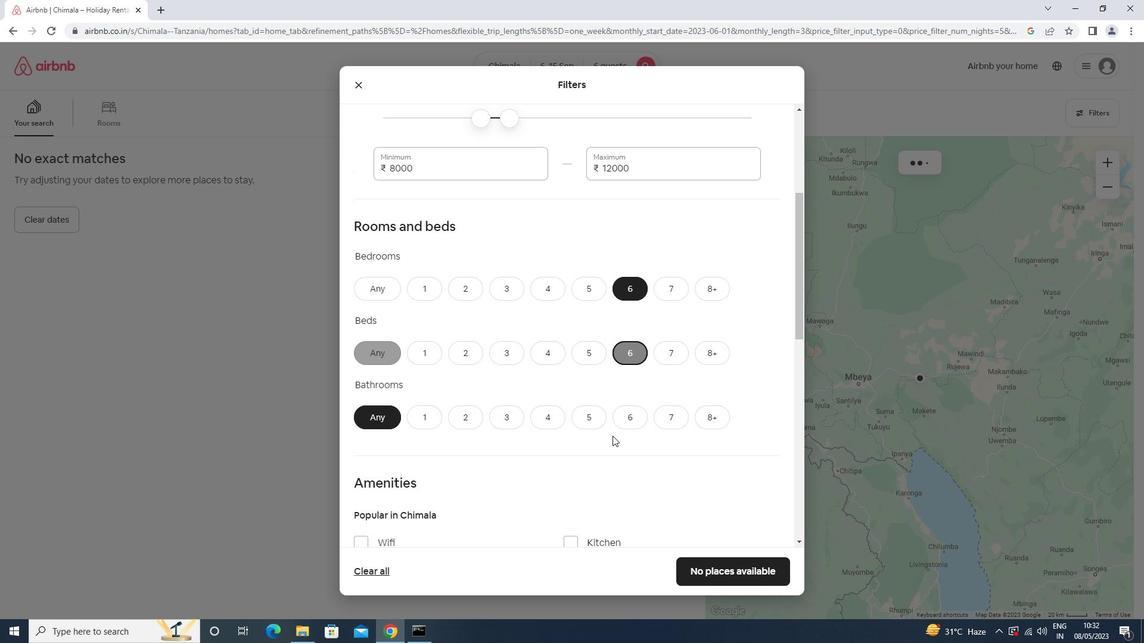 
Action: Mouse pressed left at (625, 421)
Screenshot: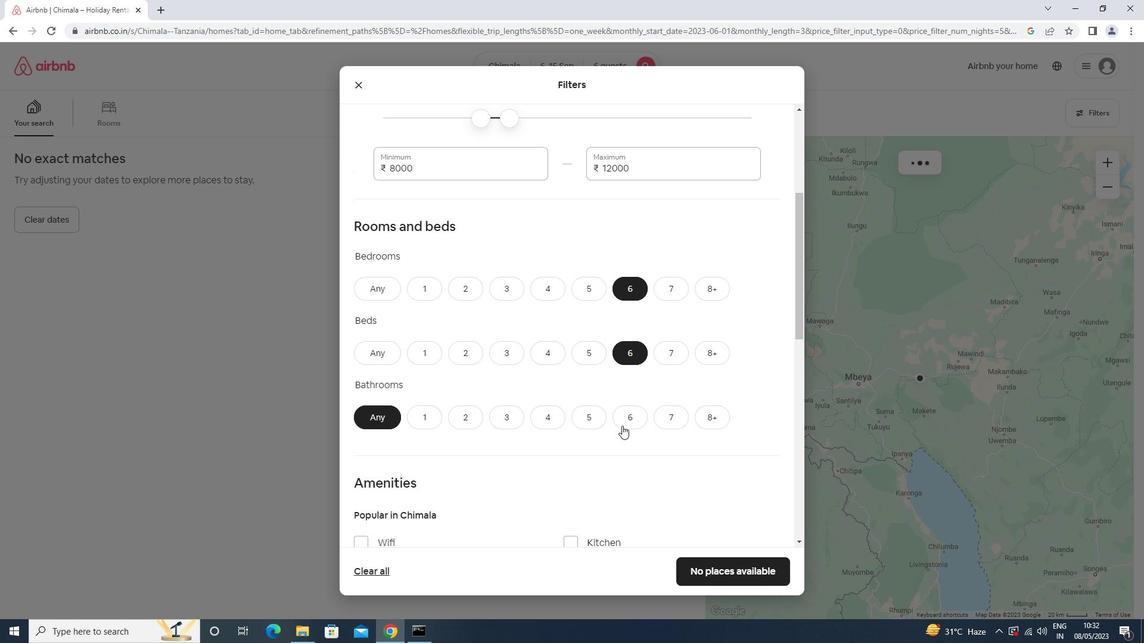 
Action: Mouse moved to (570, 410)
Screenshot: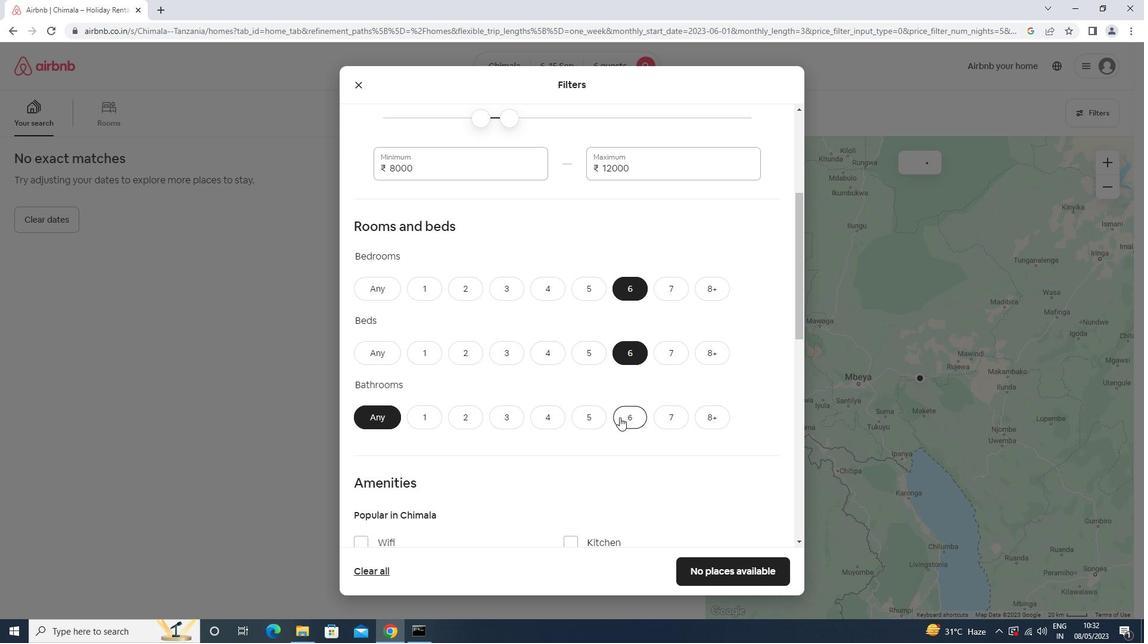 
Action: Mouse scrolled (570, 409) with delta (0, 0)
Screenshot: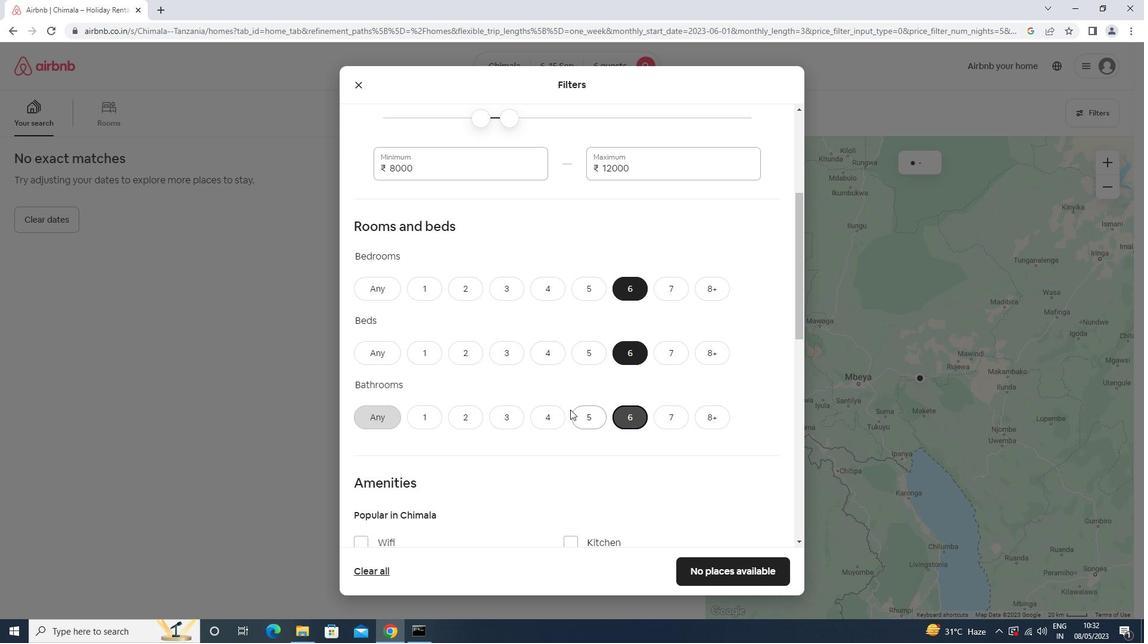 
Action: Mouse scrolled (570, 409) with delta (0, 0)
Screenshot: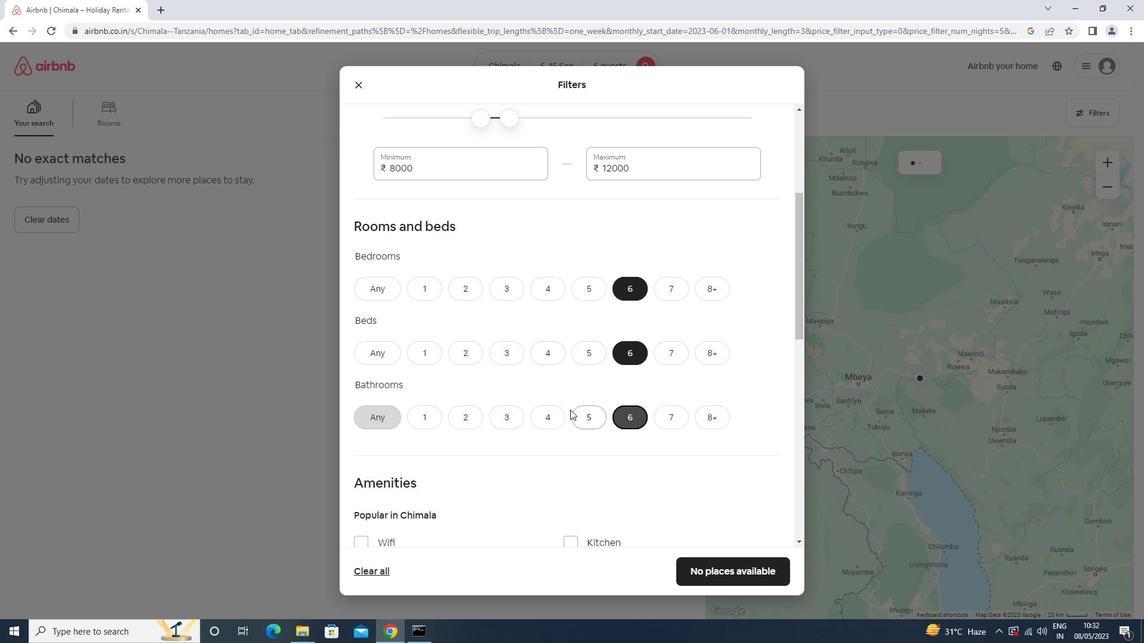 
Action: Mouse scrolled (570, 409) with delta (0, 0)
Screenshot: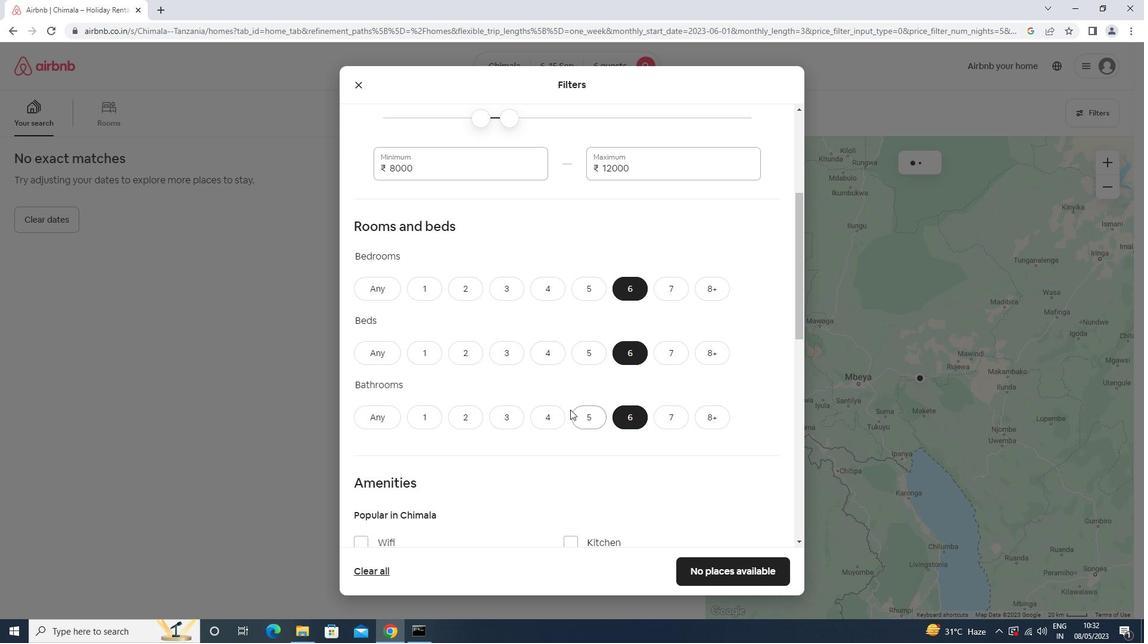 
Action: Mouse moved to (404, 449)
Screenshot: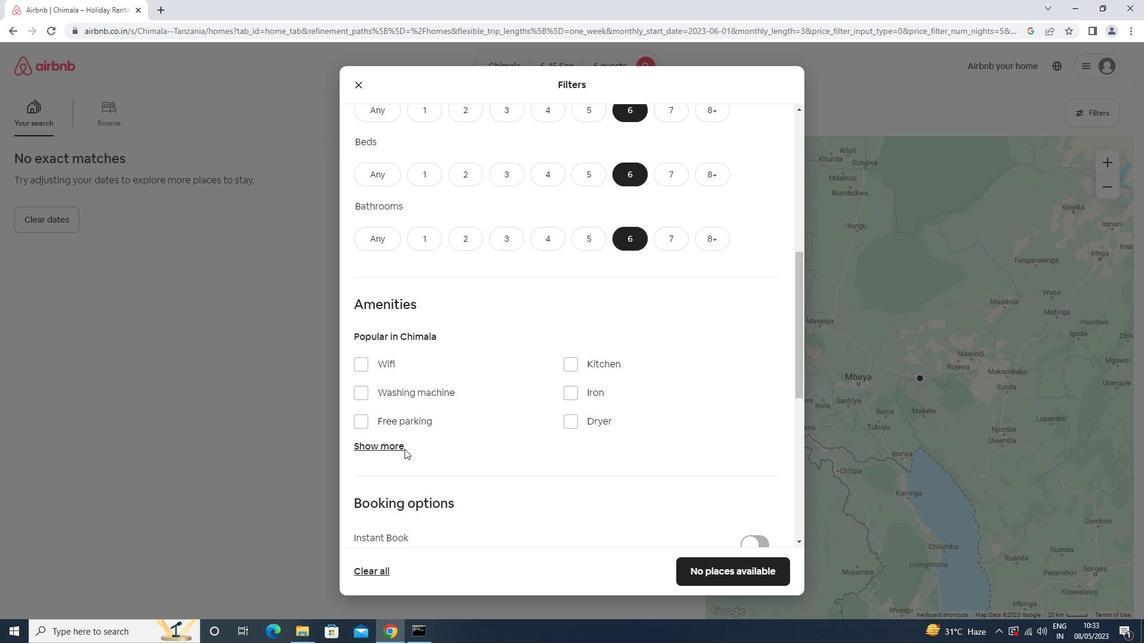 
Action: Mouse pressed left at (404, 449)
Screenshot: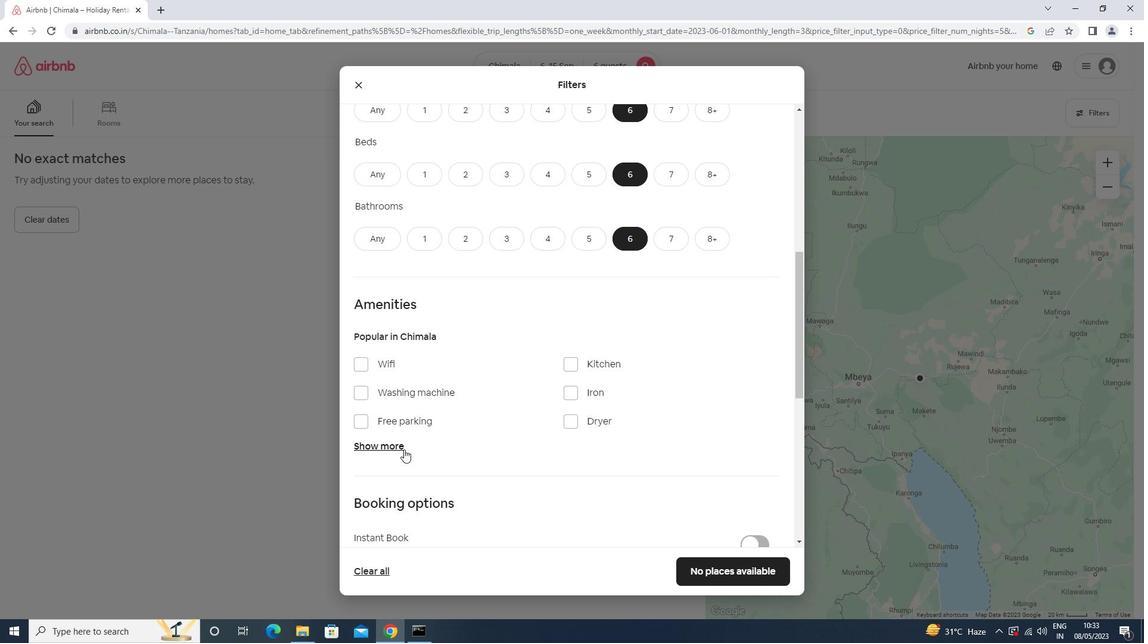 
Action: Mouse moved to (388, 364)
Screenshot: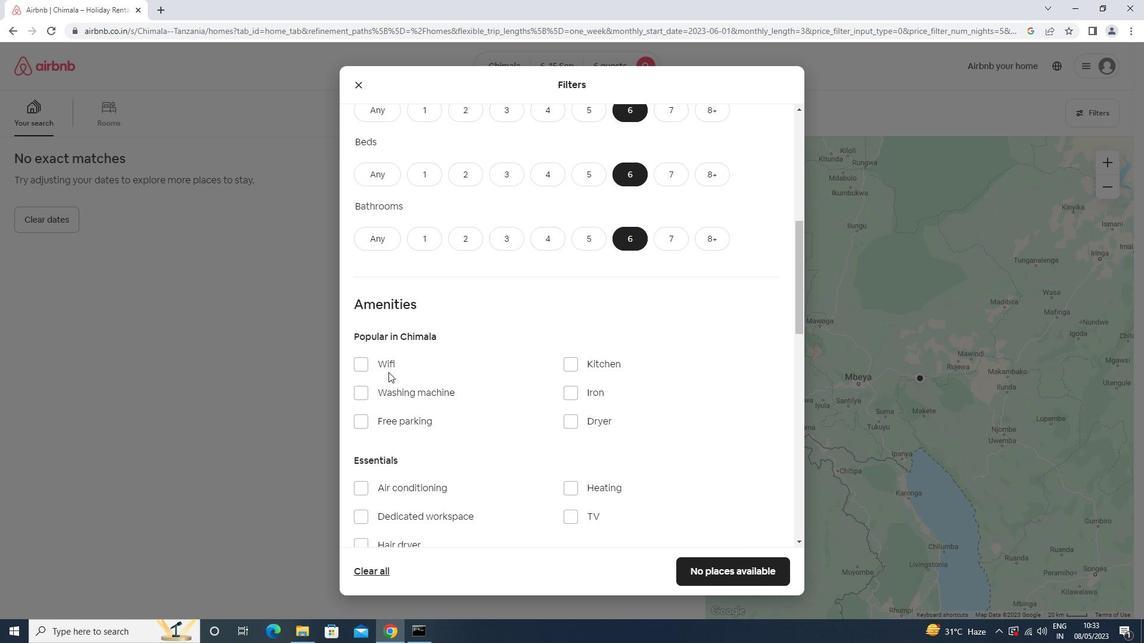 
Action: Mouse pressed left at (388, 364)
Screenshot: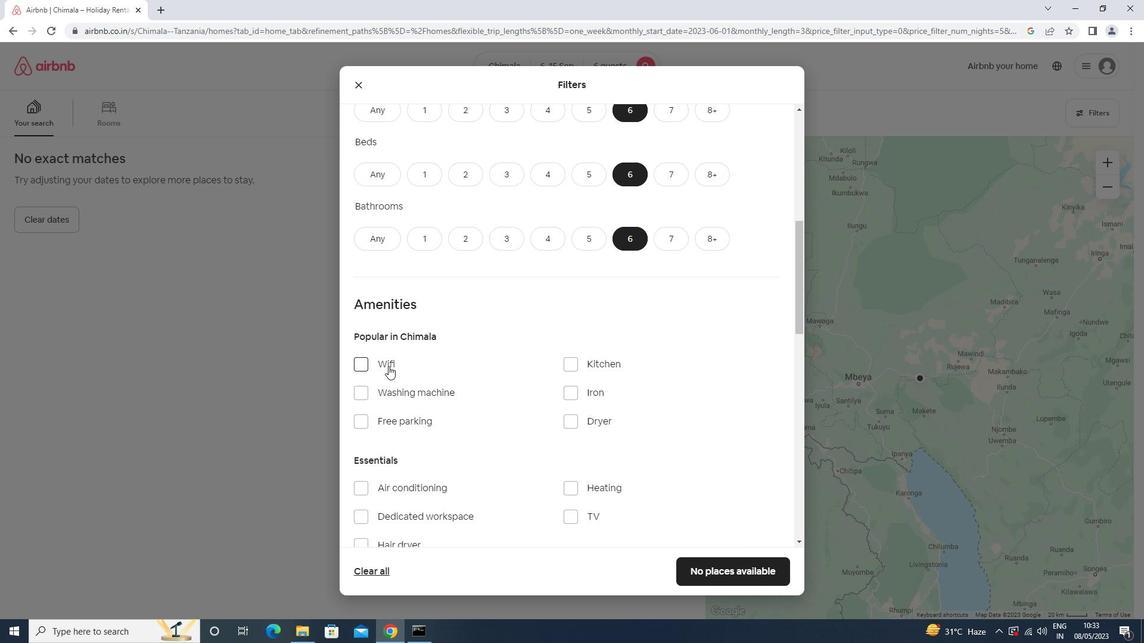 
Action: Mouse moved to (404, 418)
Screenshot: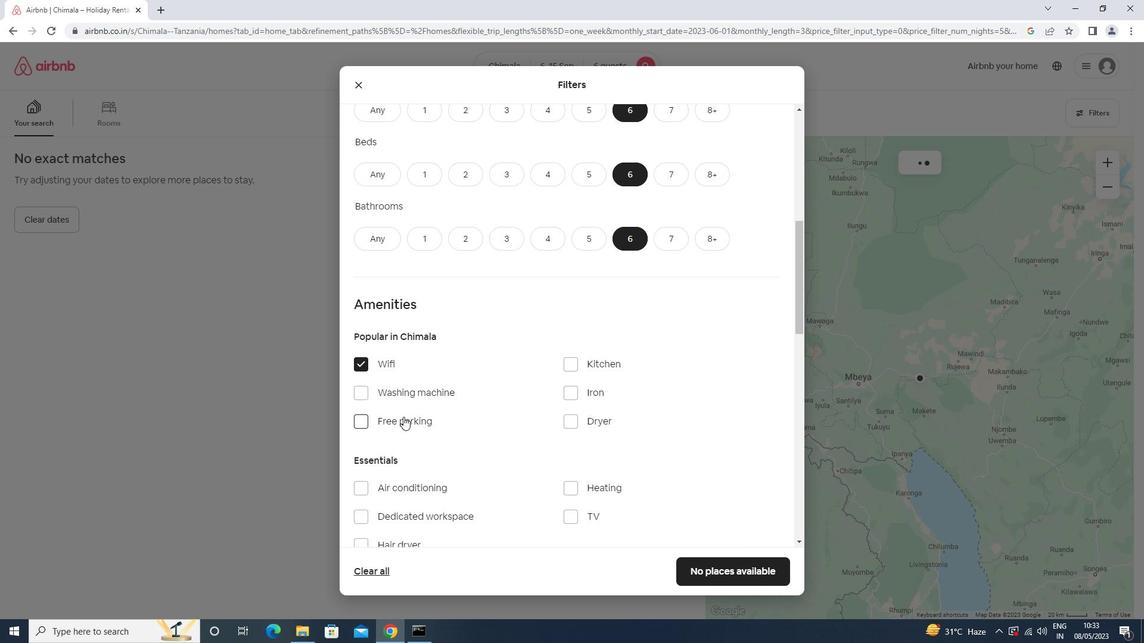 
Action: Mouse pressed left at (404, 418)
Screenshot: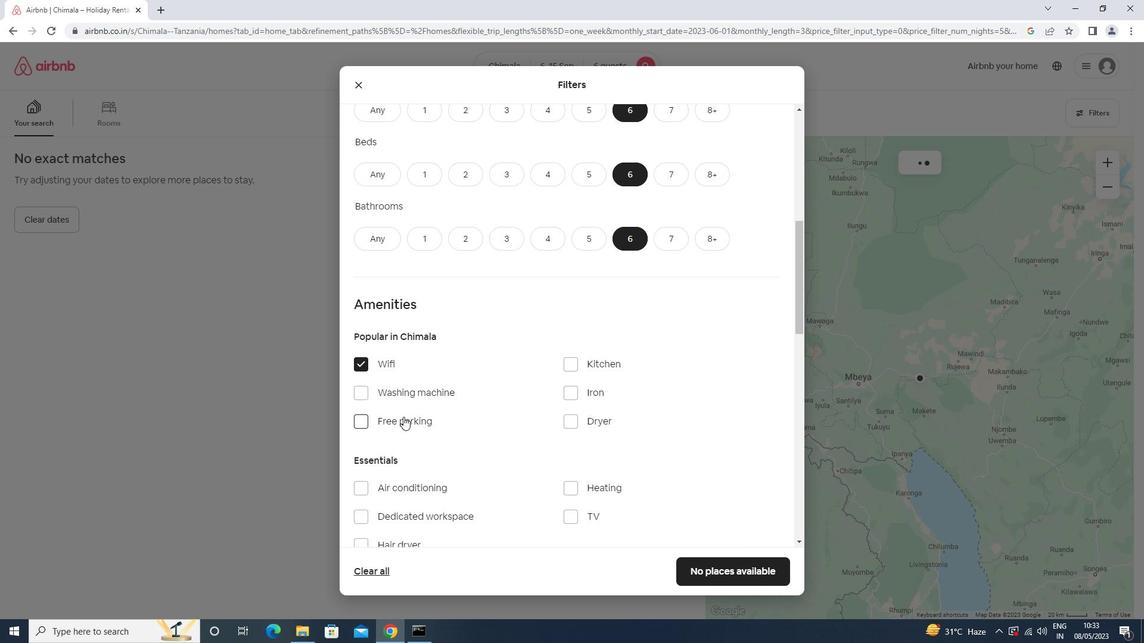 
Action: Mouse moved to (576, 511)
Screenshot: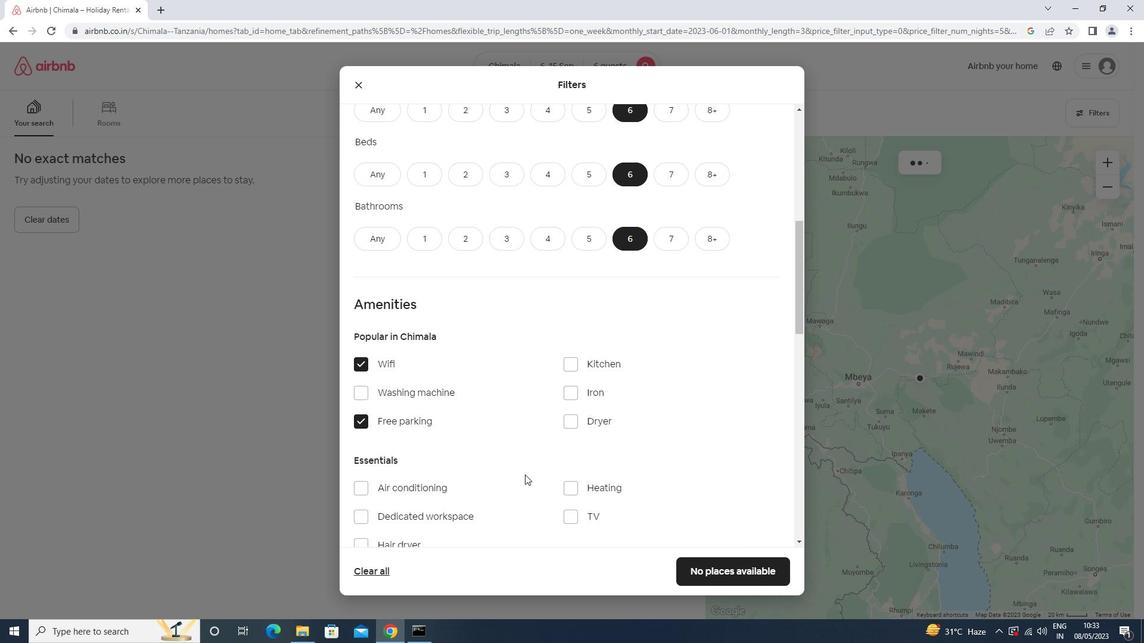 
Action: Mouse pressed left at (576, 511)
Screenshot: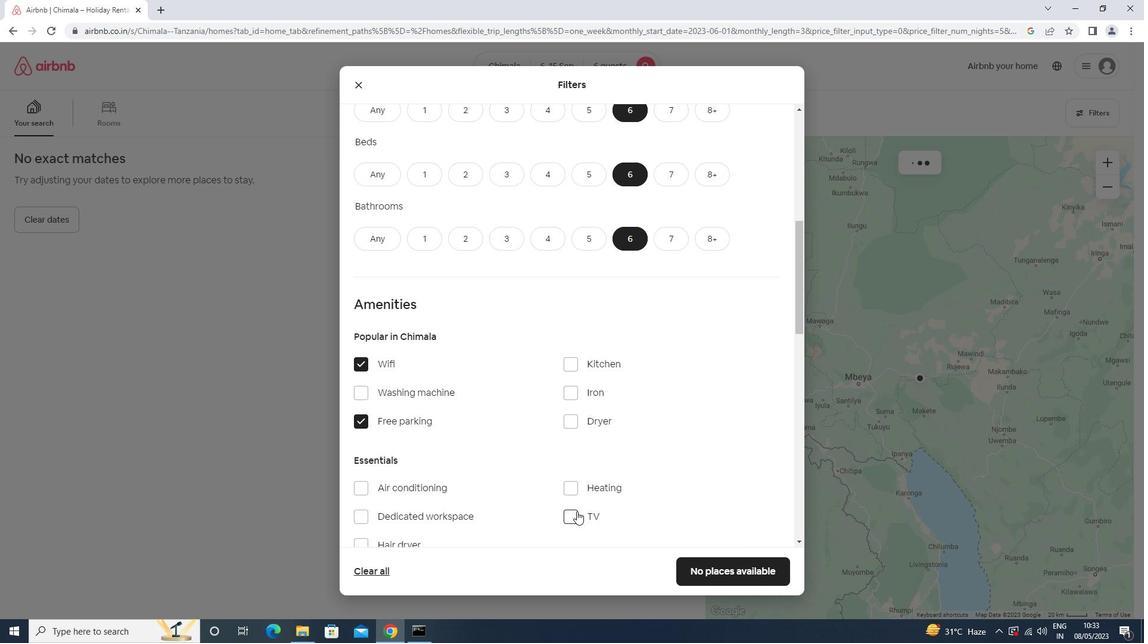 
Action: Mouse scrolled (576, 511) with delta (0, 0)
Screenshot: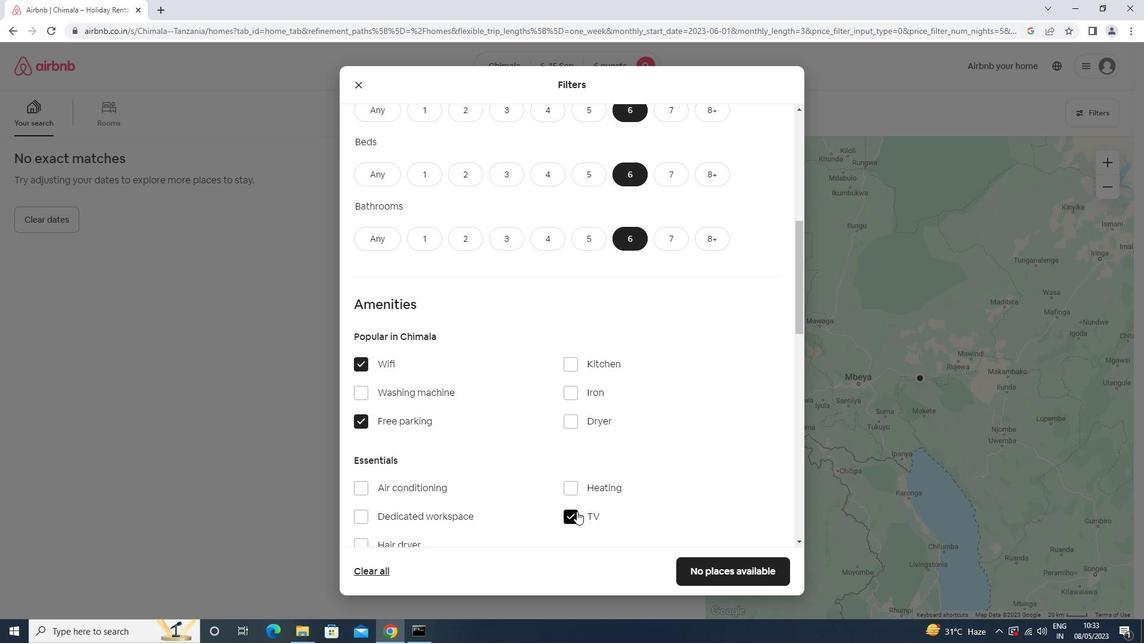 
Action: Mouse scrolled (576, 511) with delta (0, 0)
Screenshot: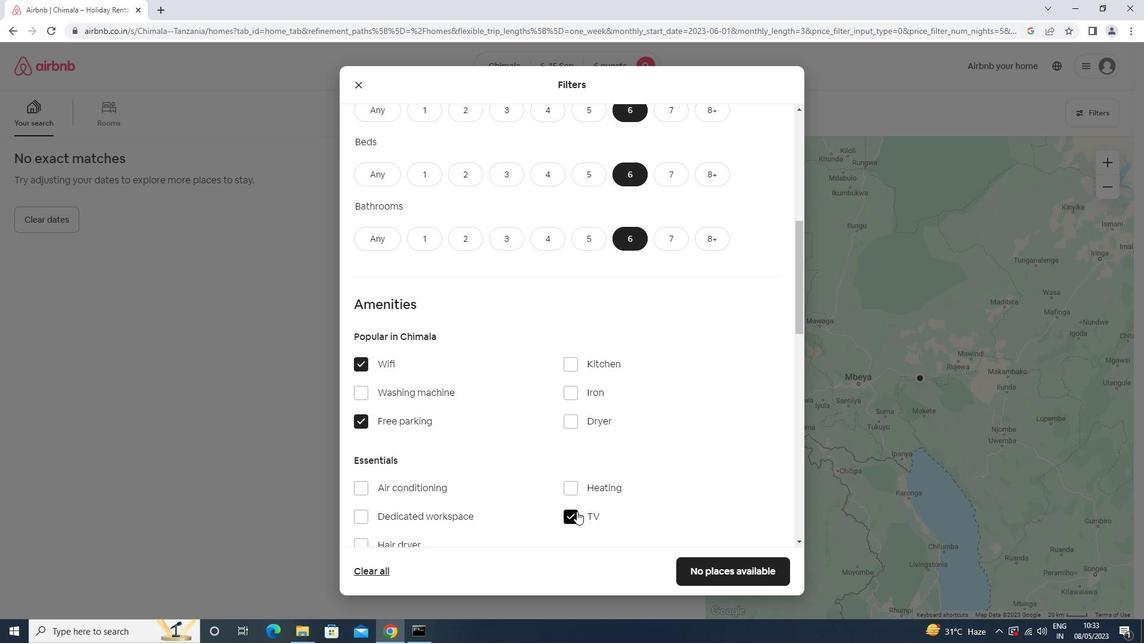 
Action: Mouse moved to (579, 512)
Screenshot: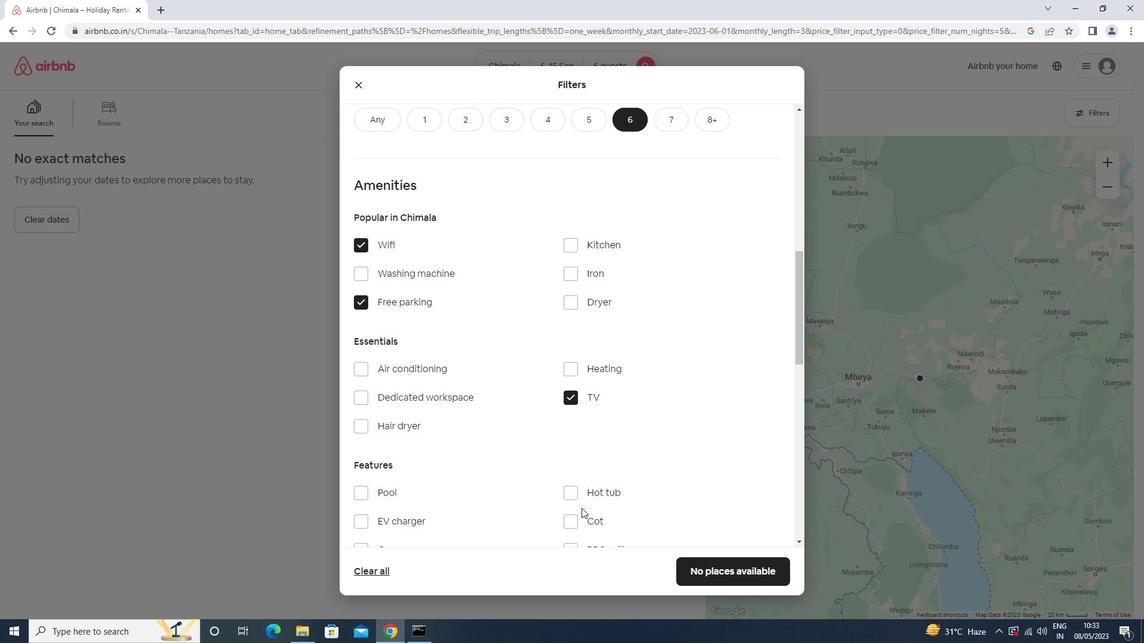 
Action: Mouse scrolled (579, 511) with delta (0, 0)
Screenshot: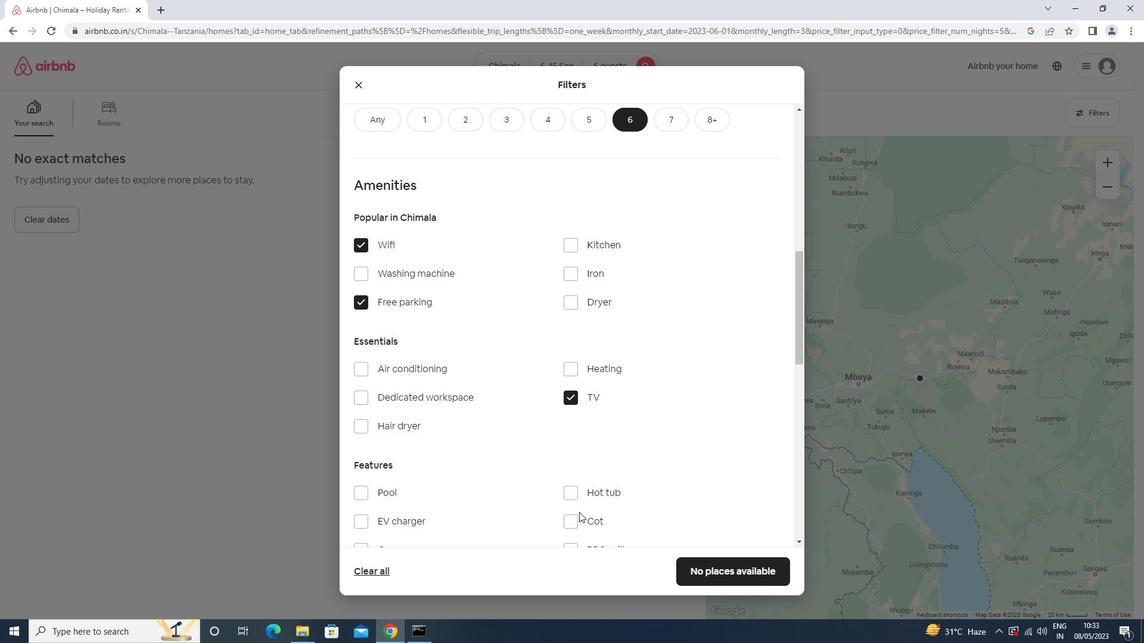 
Action: Mouse scrolled (579, 511) with delta (0, 0)
Screenshot: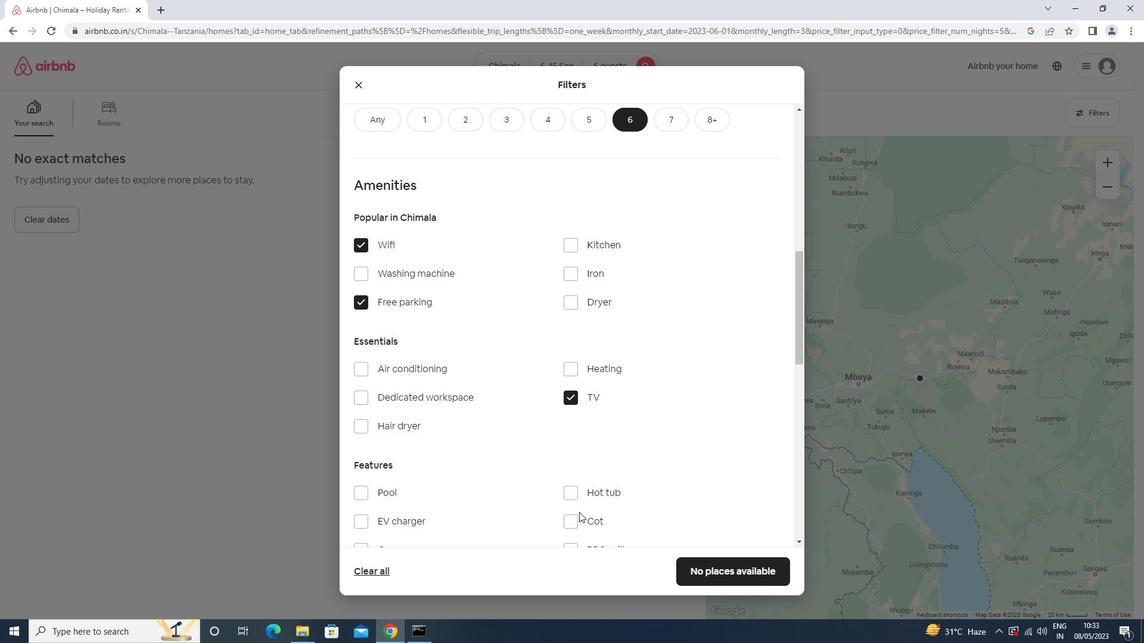 
Action: Mouse moved to (418, 454)
Screenshot: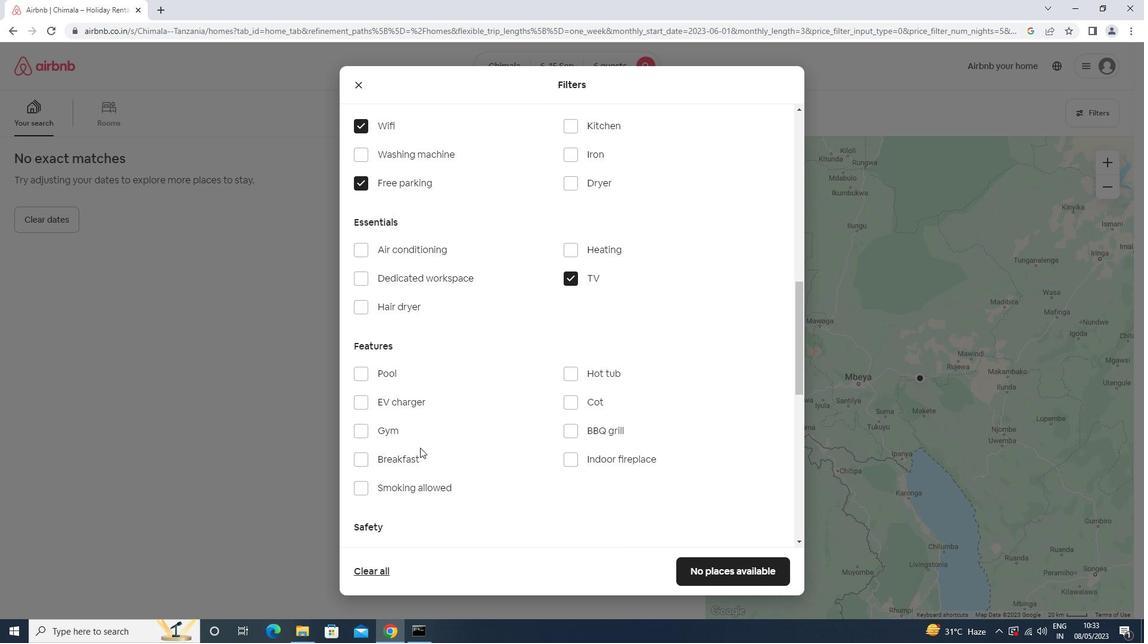 
Action: Mouse pressed left at (418, 454)
Screenshot: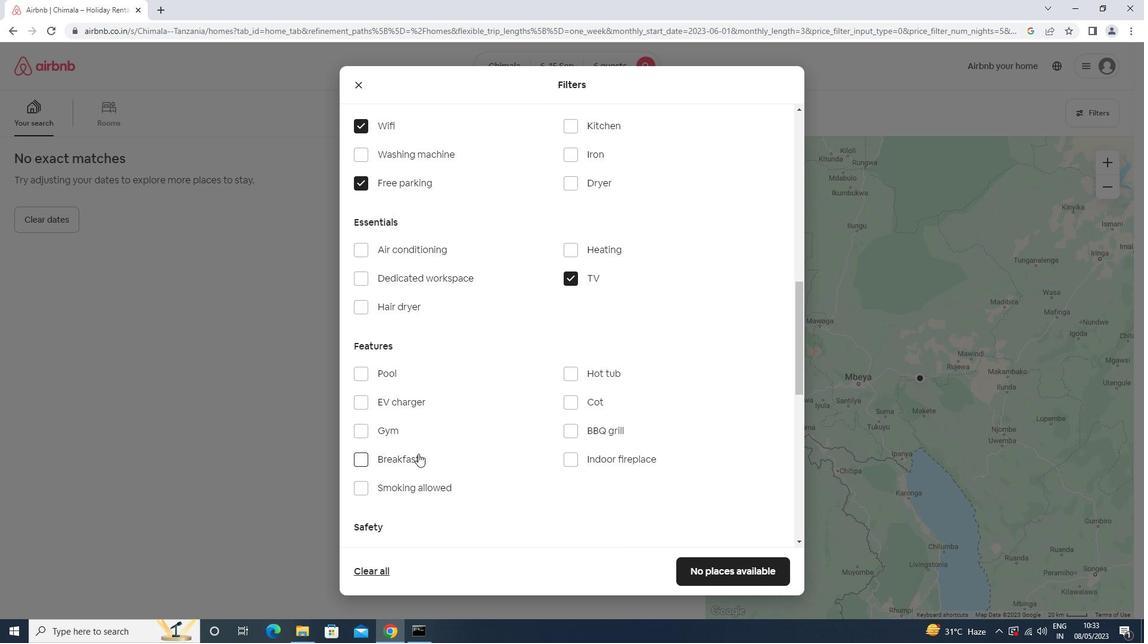 
Action: Mouse moved to (413, 433)
Screenshot: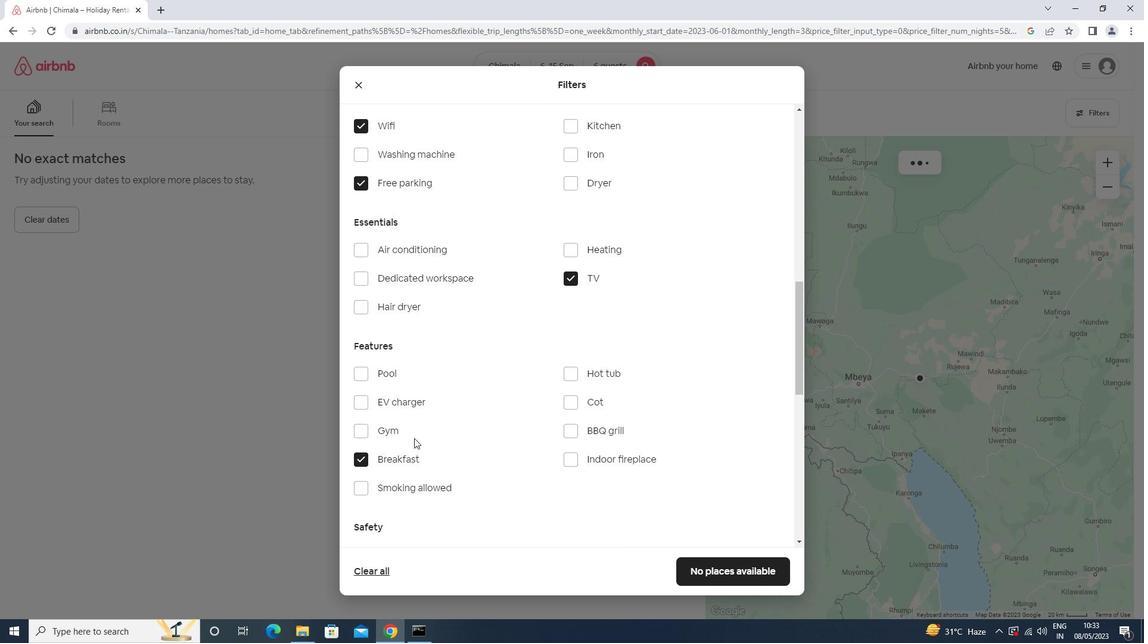 
Action: Mouse pressed left at (413, 433)
Screenshot: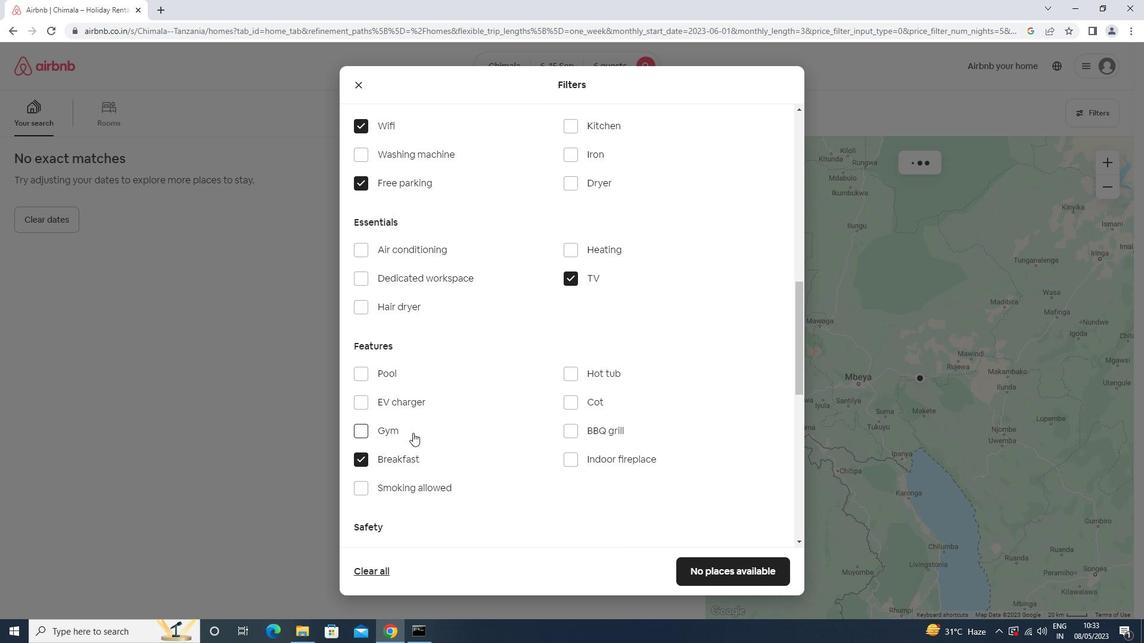 
Action: Mouse moved to (562, 425)
Screenshot: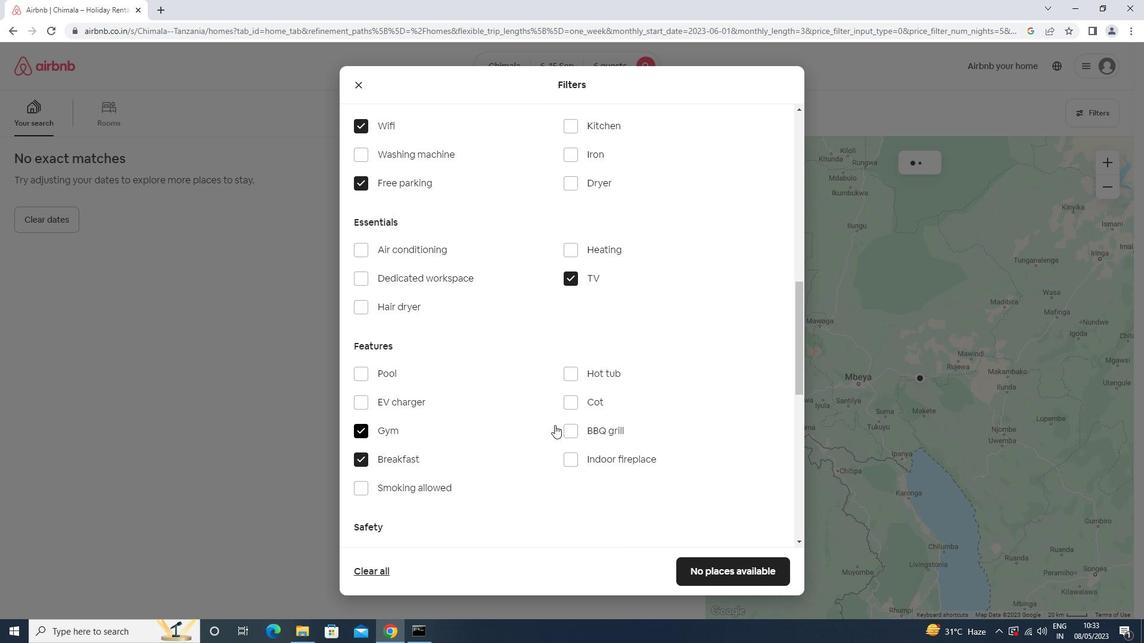 
Action: Mouse scrolled (562, 424) with delta (0, 0)
Screenshot: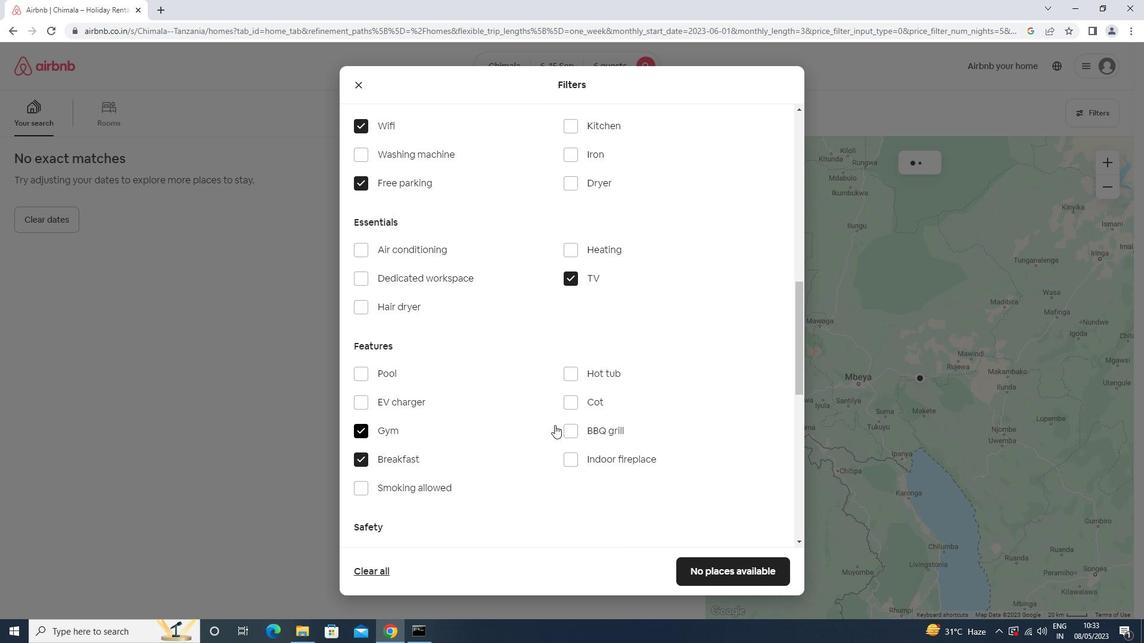 
Action: Mouse moved to (562, 425)
Screenshot: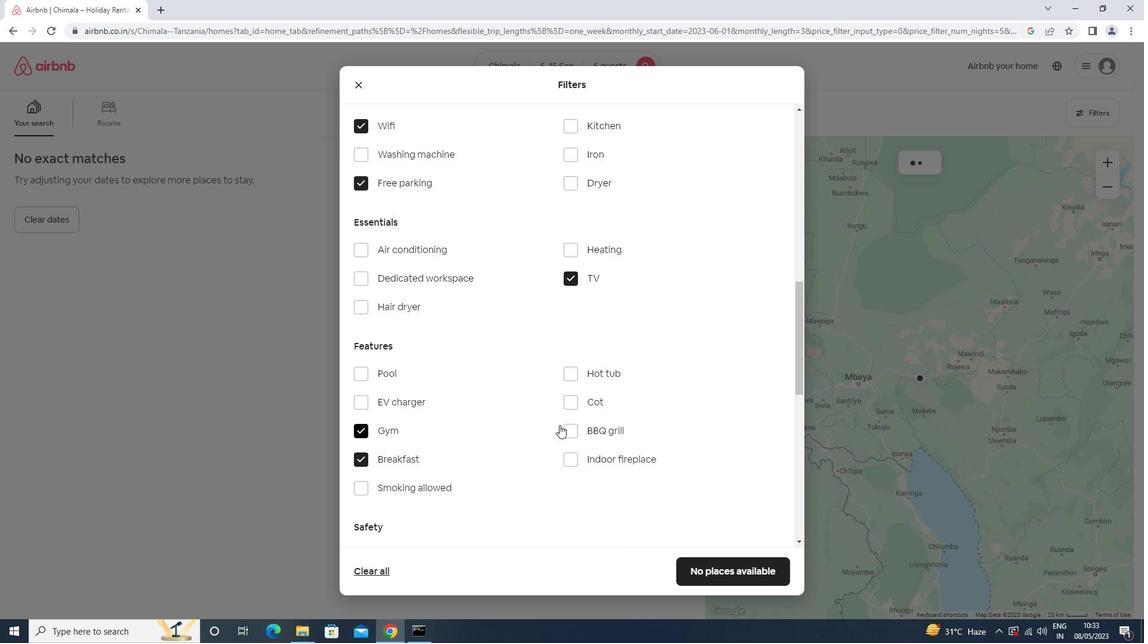 
Action: Mouse scrolled (562, 424) with delta (0, 0)
Screenshot: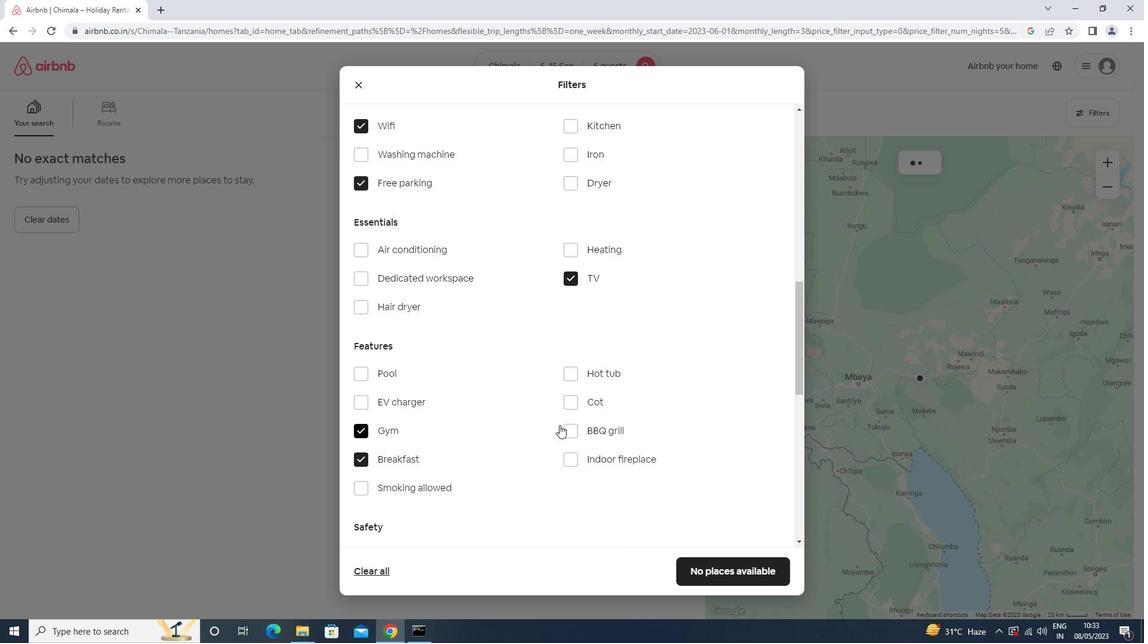 
Action: Mouse moved to (563, 428)
Screenshot: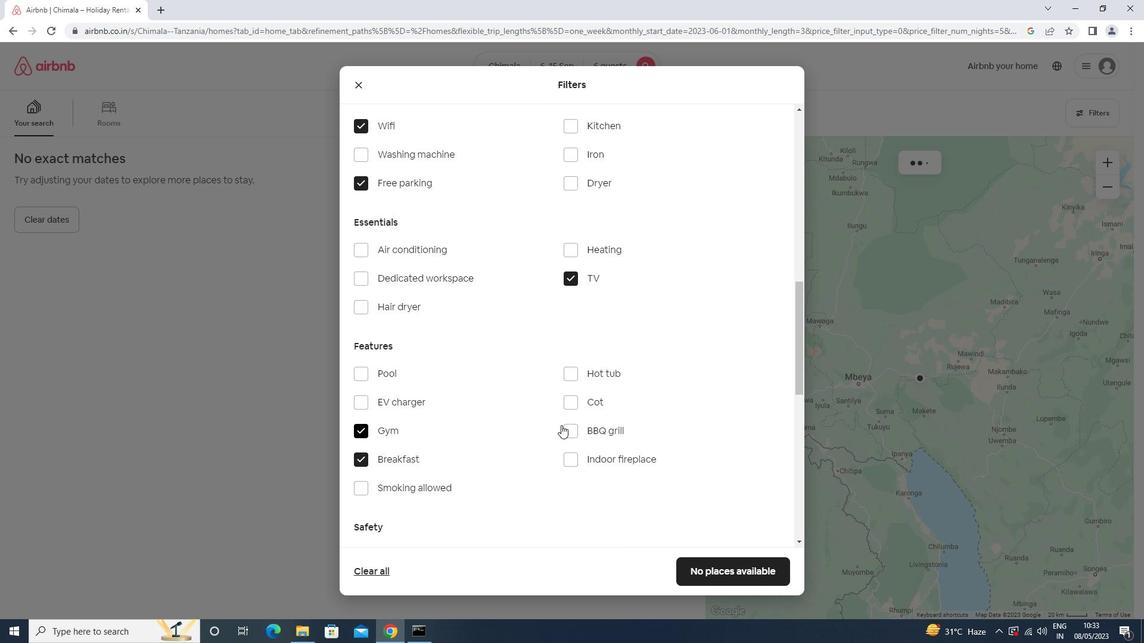 
Action: Mouse scrolled (563, 427) with delta (0, 0)
Screenshot: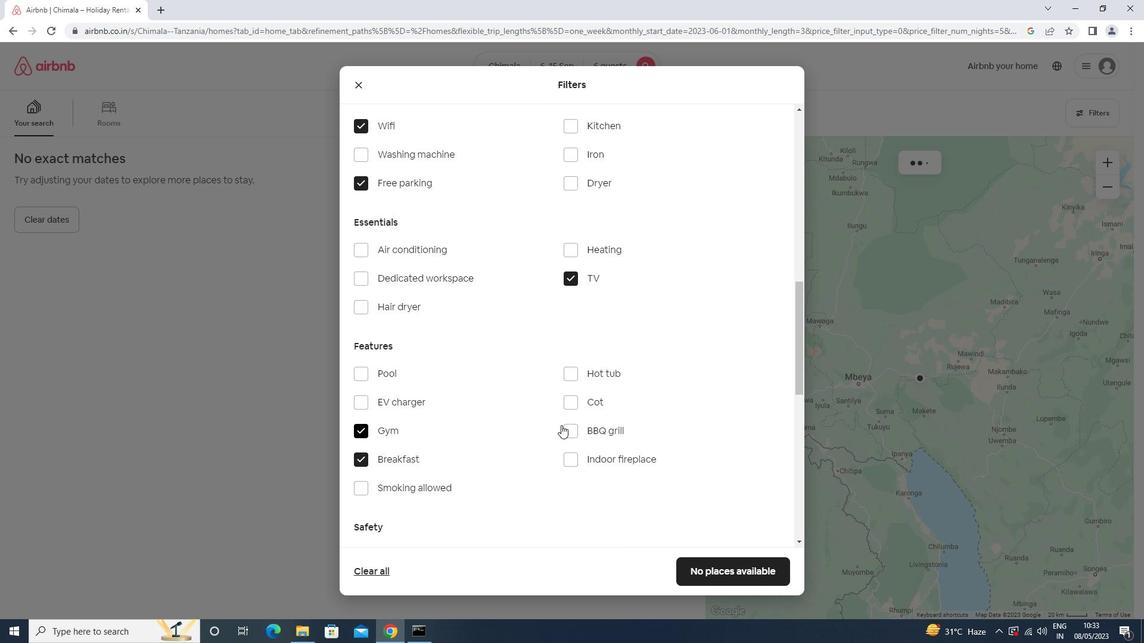
Action: Mouse moved to (563, 429)
Screenshot: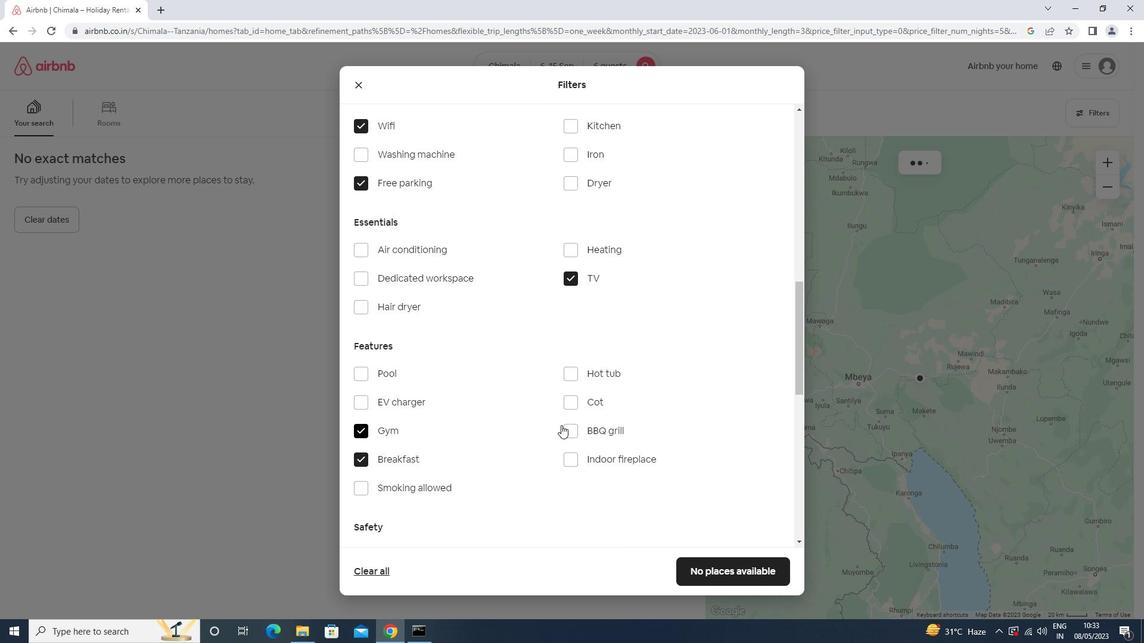 
Action: Mouse scrolled (563, 429) with delta (0, 0)
Screenshot: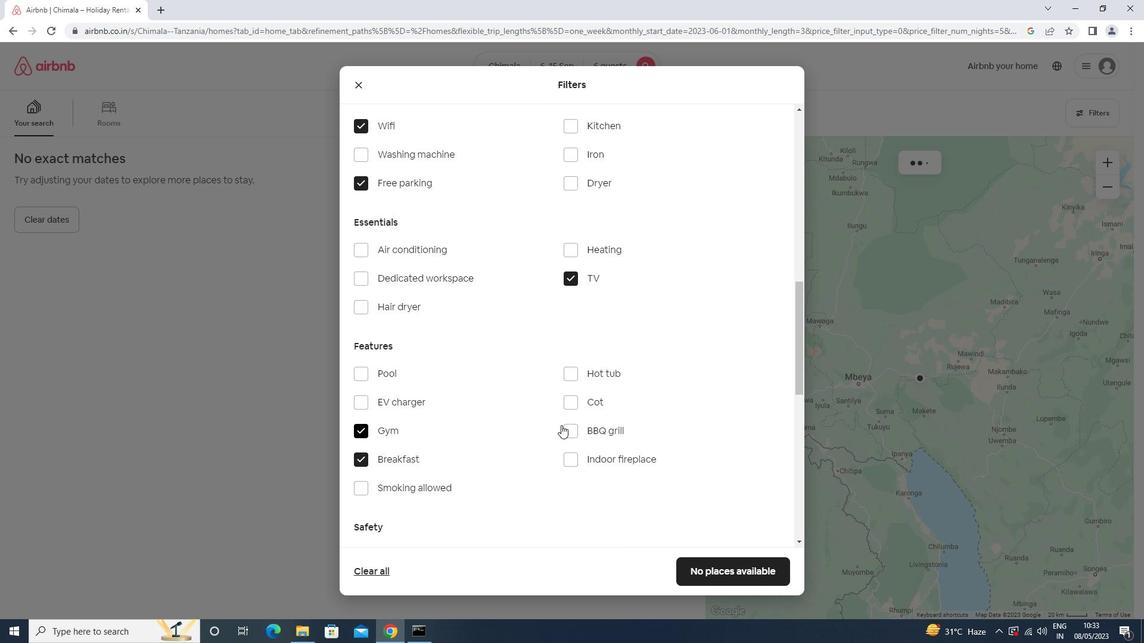 
Action: Mouse moved to (742, 470)
Screenshot: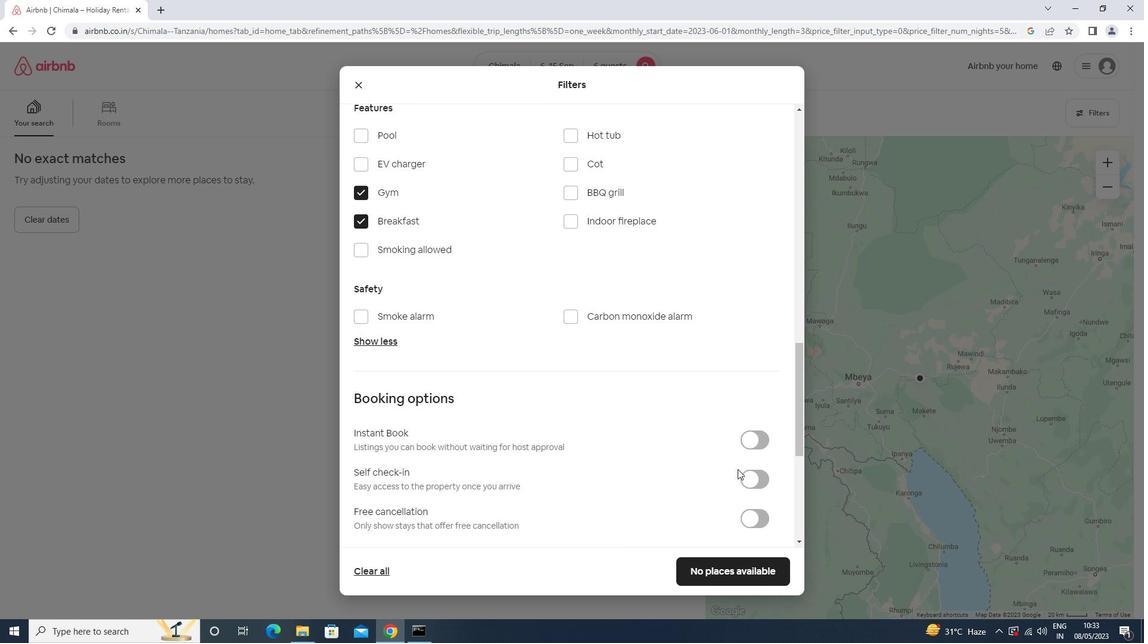 
Action: Mouse pressed left at (742, 470)
Screenshot: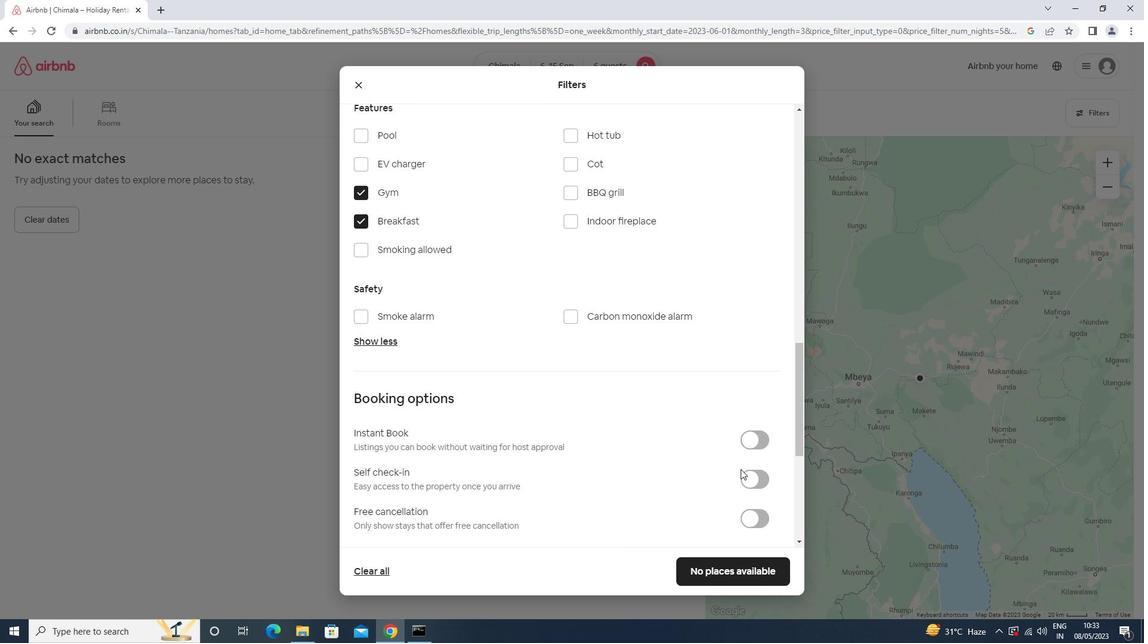 
Action: Mouse moved to (756, 485)
Screenshot: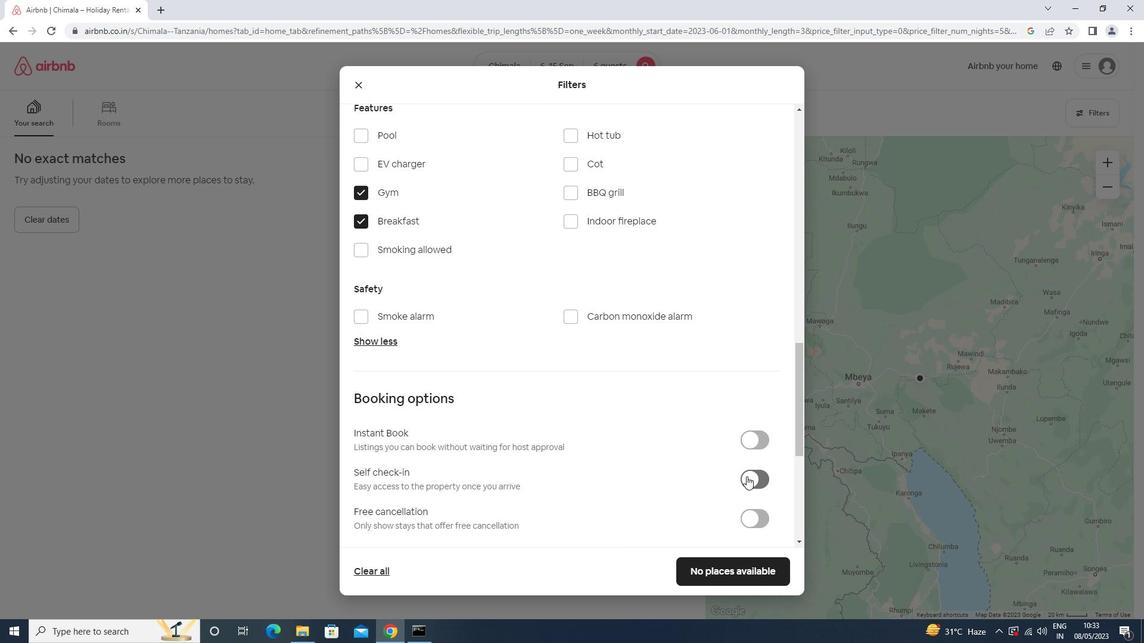 
Action: Mouse pressed left at (756, 485)
Screenshot: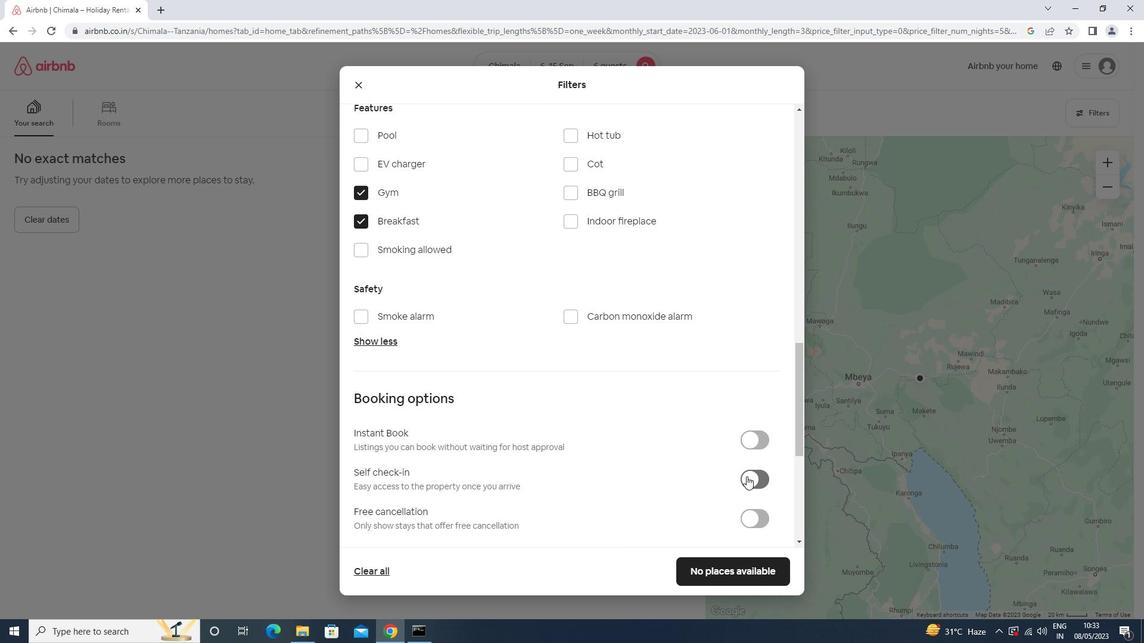 
Action: Mouse moved to (625, 439)
Screenshot: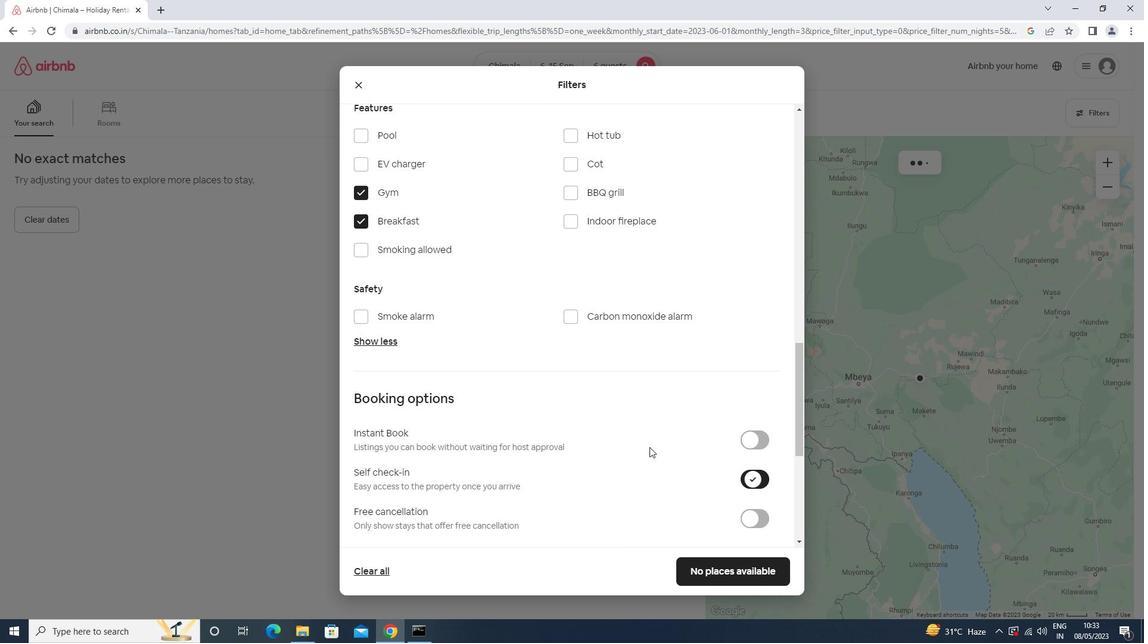 
Action: Mouse scrolled (625, 438) with delta (0, 0)
Screenshot: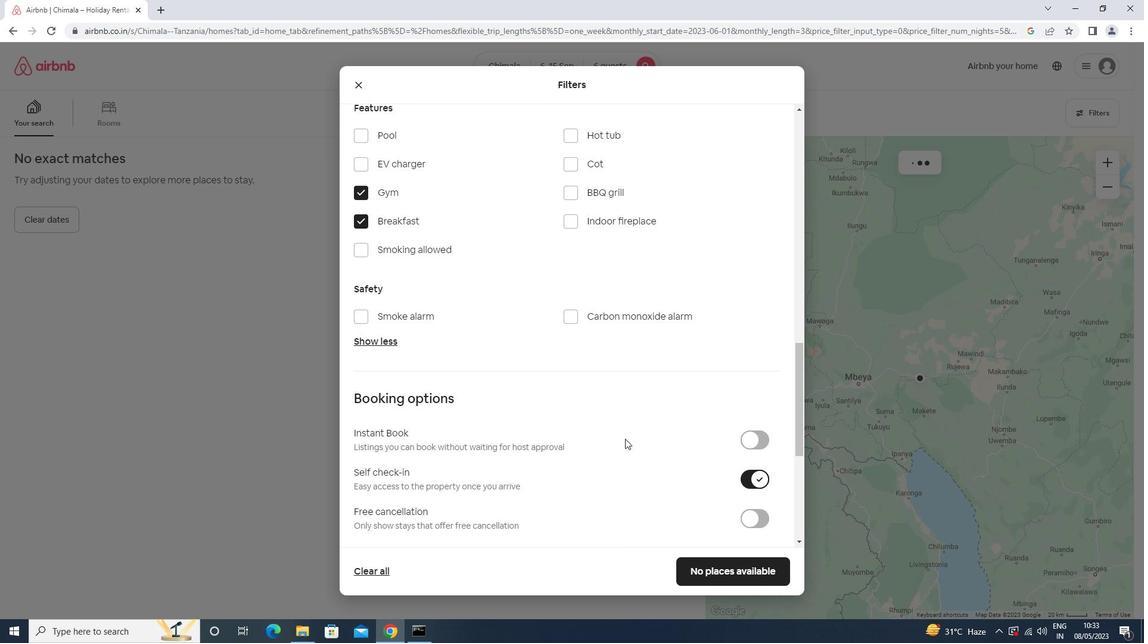 
Action: Mouse scrolled (625, 438) with delta (0, 0)
Screenshot: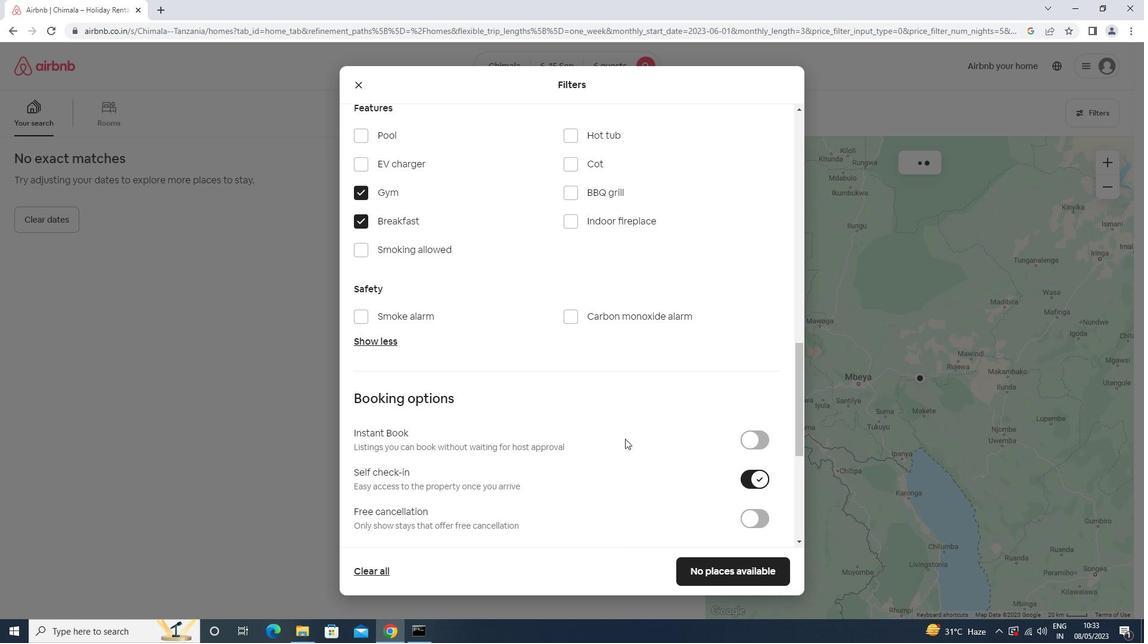 
Action: Mouse scrolled (625, 438) with delta (0, 0)
Screenshot: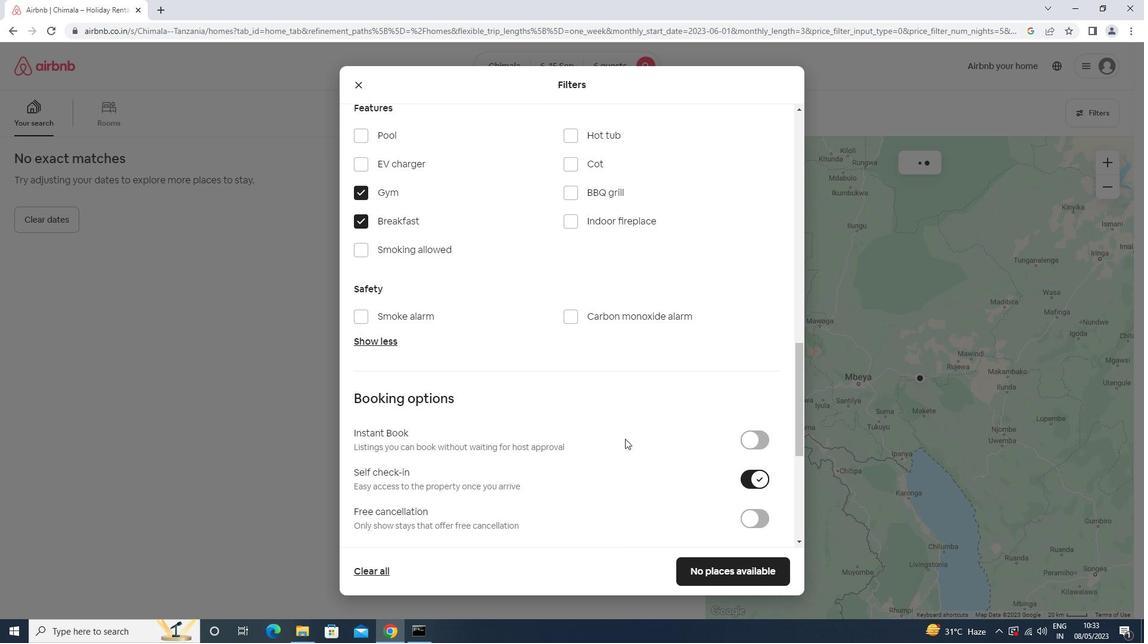 
Action: Mouse scrolled (625, 438) with delta (0, 0)
Screenshot: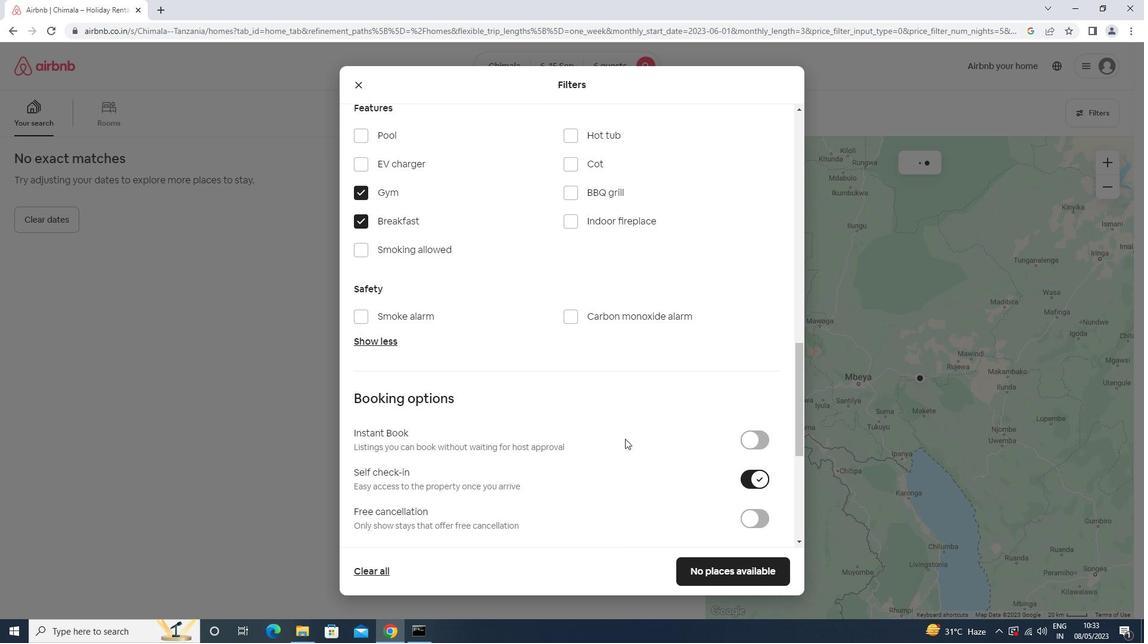
Action: Mouse scrolled (625, 438) with delta (0, 0)
Screenshot: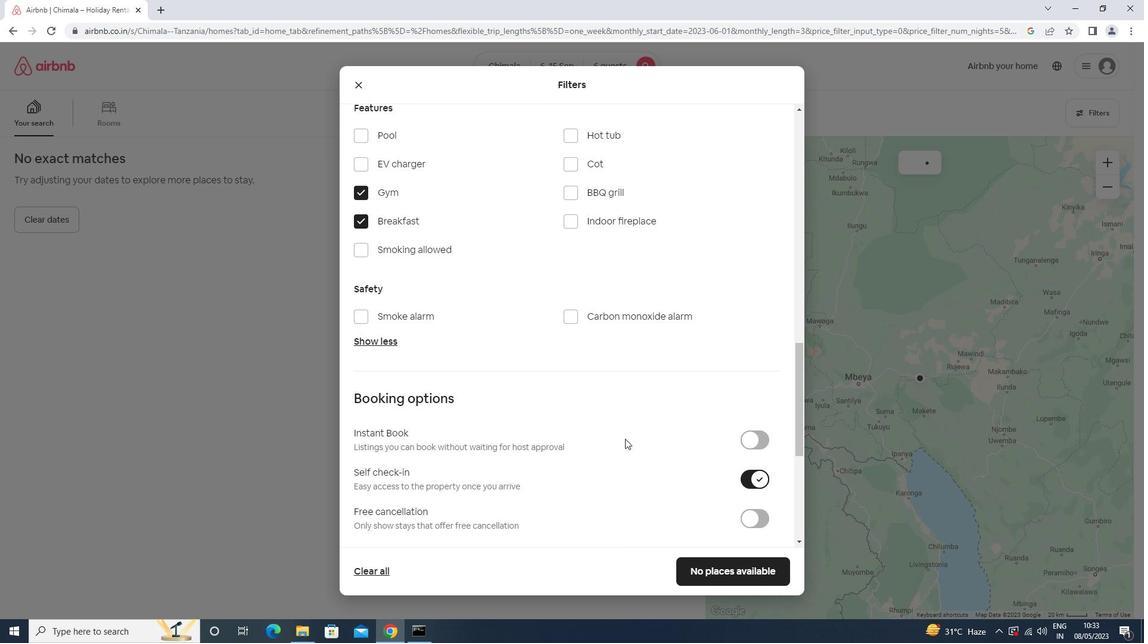 
Action: Mouse moved to (459, 463)
Screenshot: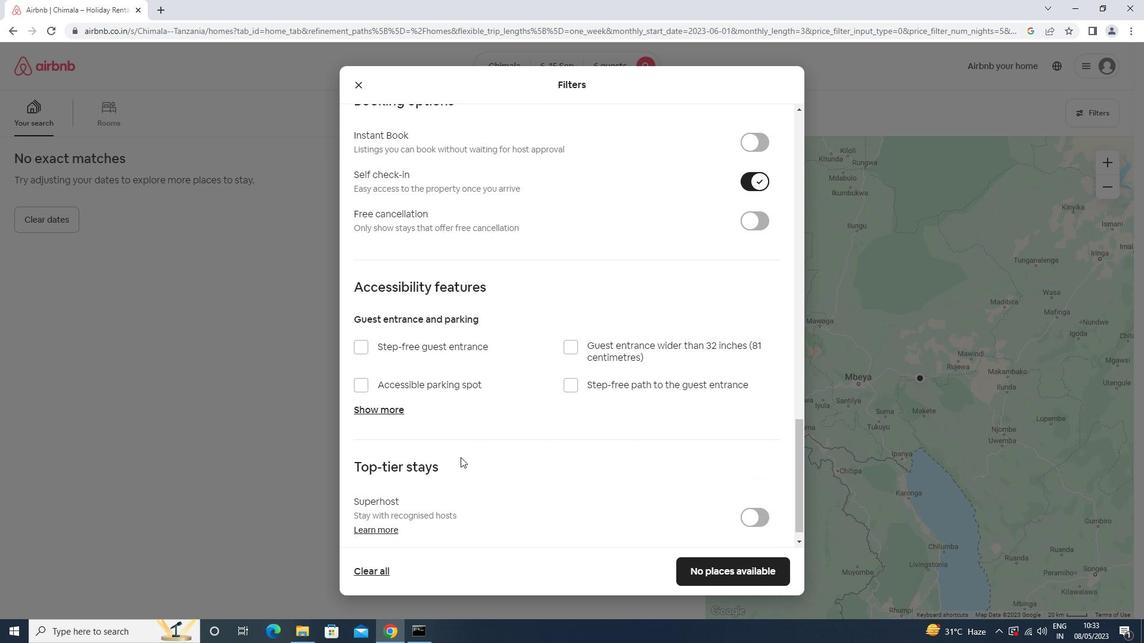 
Action: Mouse scrolled (459, 462) with delta (0, 0)
Screenshot: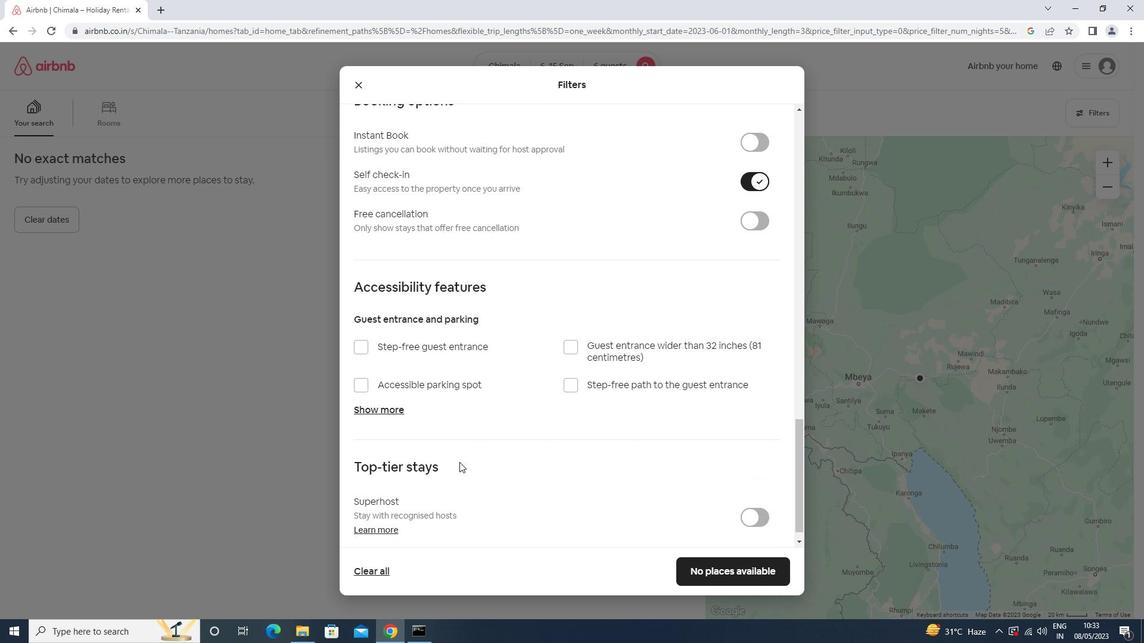 
Action: Mouse scrolled (459, 462) with delta (0, 0)
Screenshot: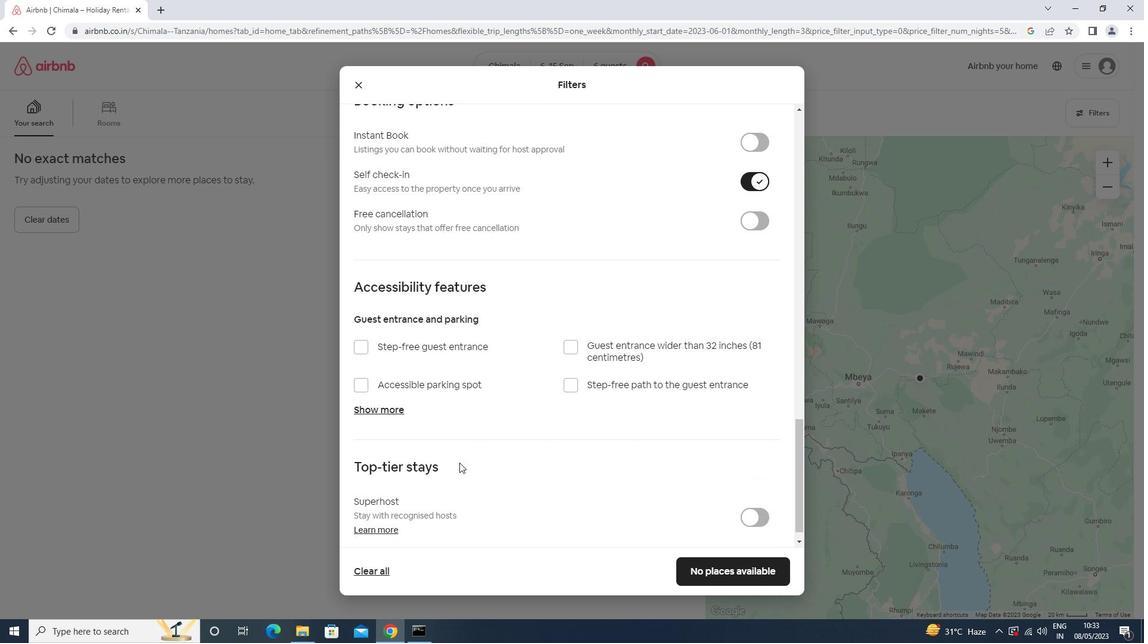 
Action: Mouse scrolled (459, 462) with delta (0, 0)
Screenshot: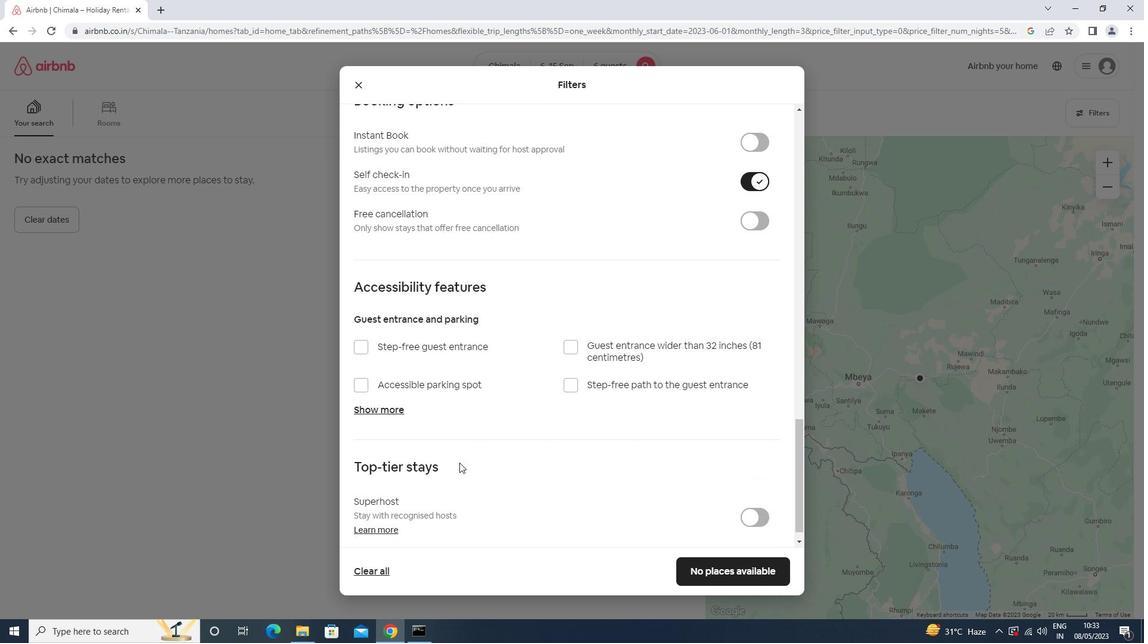 
Action: Mouse scrolled (459, 462) with delta (0, 0)
Screenshot: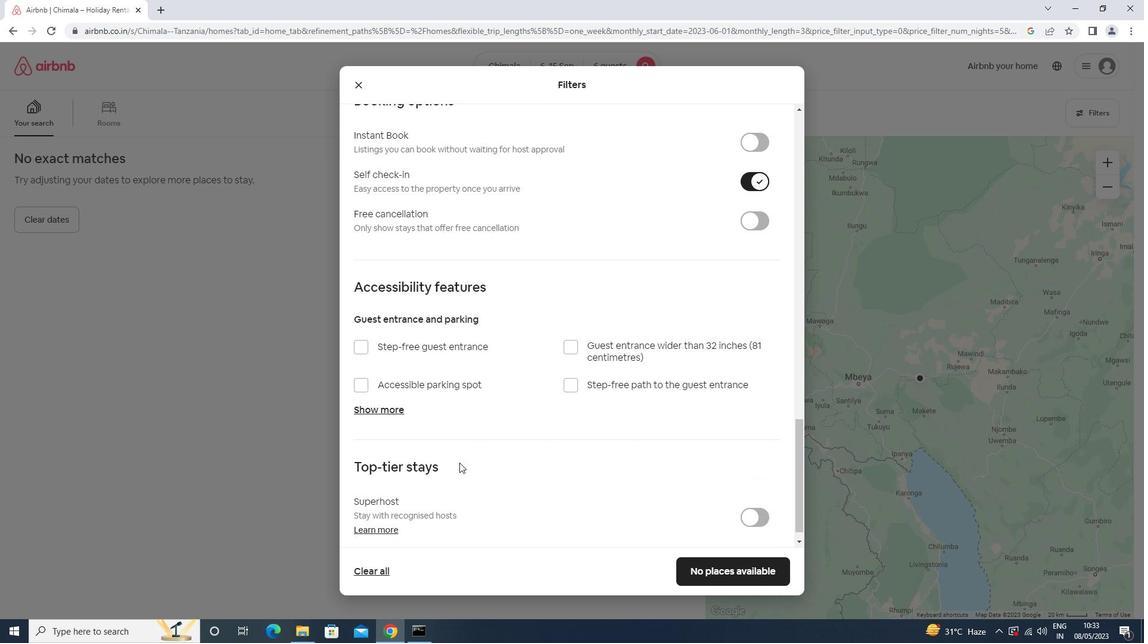 
Action: Mouse scrolled (459, 462) with delta (0, 0)
Screenshot: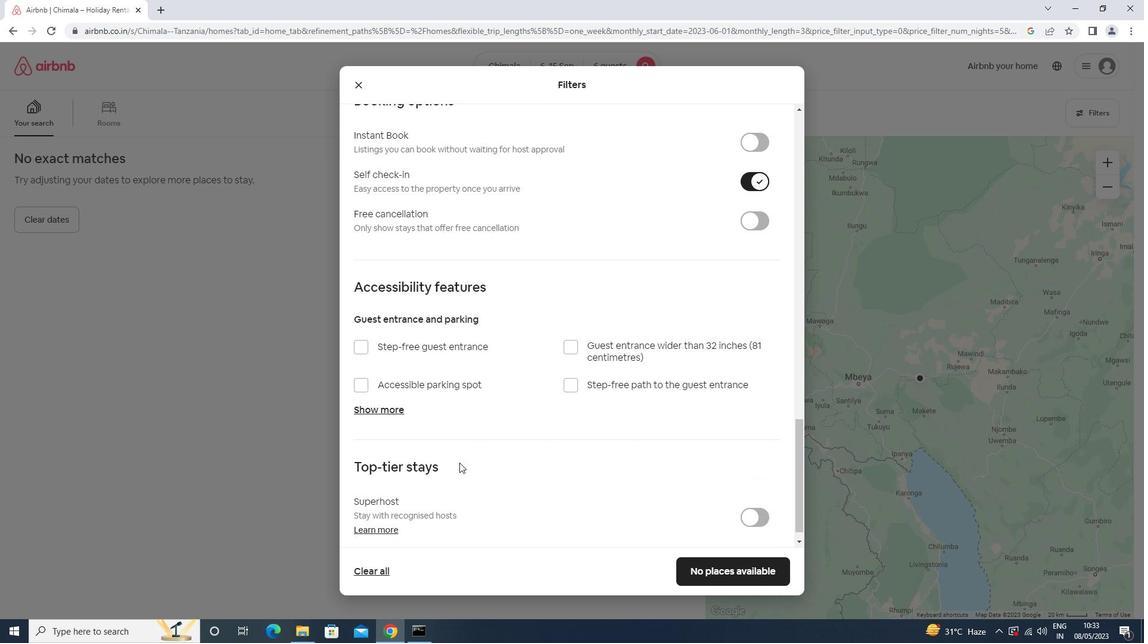 
Action: Mouse moved to (742, 575)
Screenshot: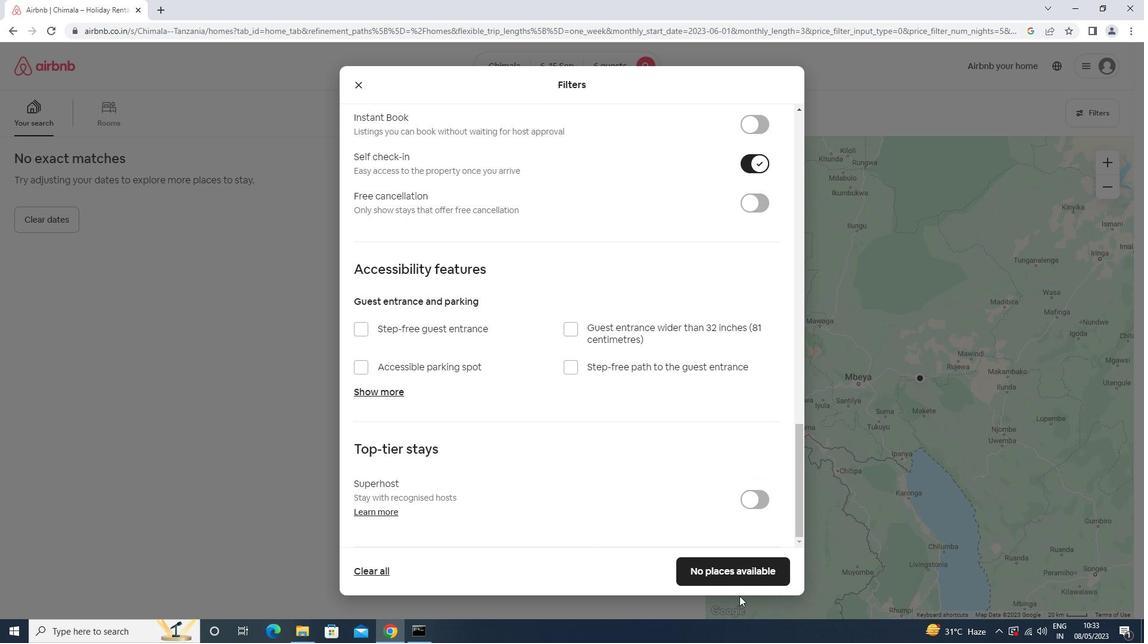 
Action: Mouse pressed left at (742, 575)
Screenshot: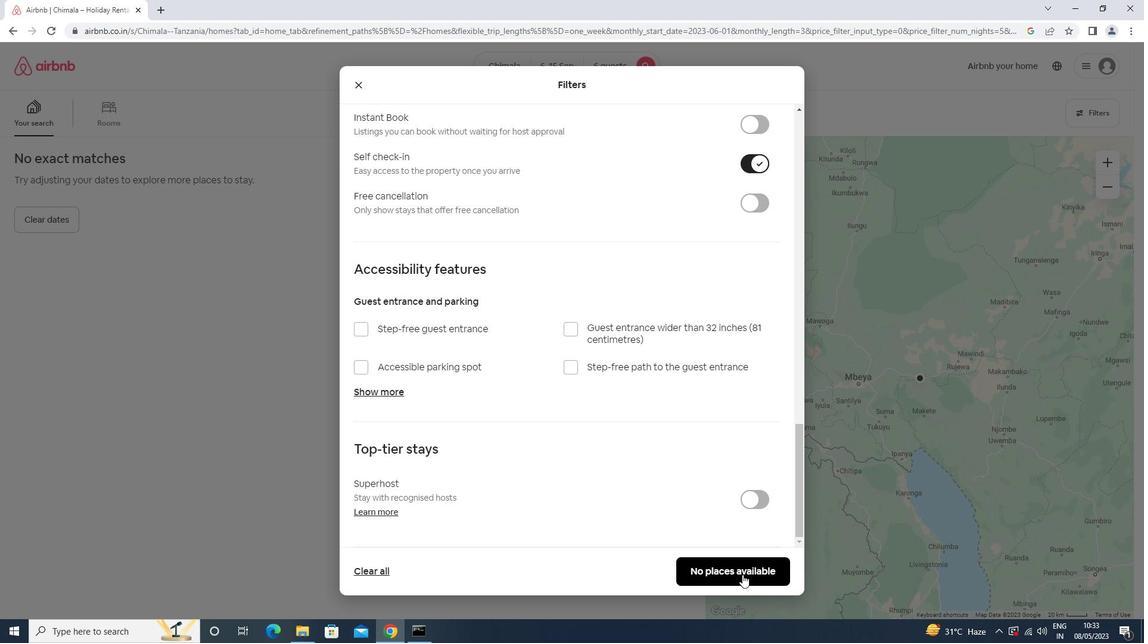 
